 Task: Add an event with the title Client Appreciation Networking Reception, date '2023/11/21', time 8:30 AM to 10:30 AMand add a description: Welcome to the Project Quality Assurance Check, a crucial step in ensuring the highest level of quality and adherence to standards throughout the project lifecycle. The Quality Assurance Check is designed to systematically review and evaluate project deliverables, processes, and outcomes to identify any deviations, defects, or areas of improvement.Select event color  Tangerine . Add location for the event as: Christchurch, New Zealand, logged in from the account softage.4@softage.netand send the event invitation to softage.3@softage.net and softage.5@softage.net. Set a reminder for the event Doesn't repeat
Action: Mouse moved to (60, 83)
Screenshot: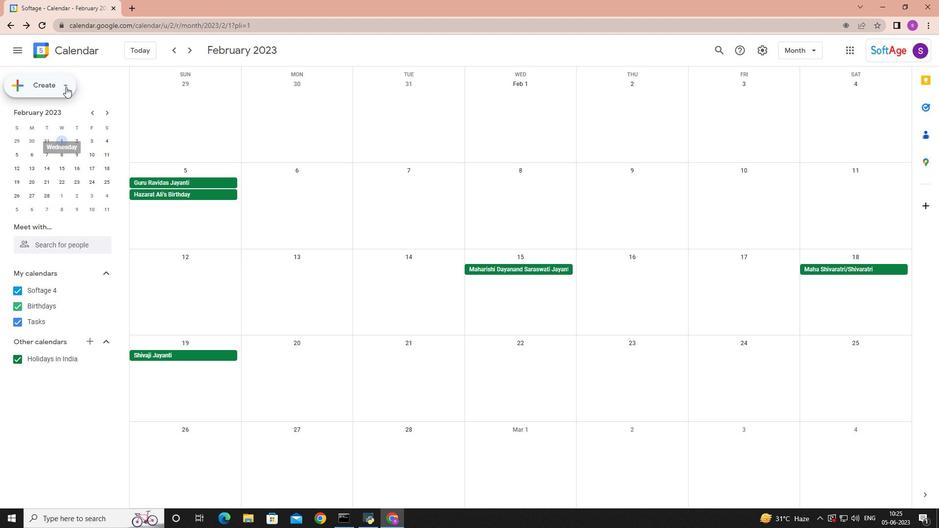 
Action: Mouse pressed left at (60, 83)
Screenshot: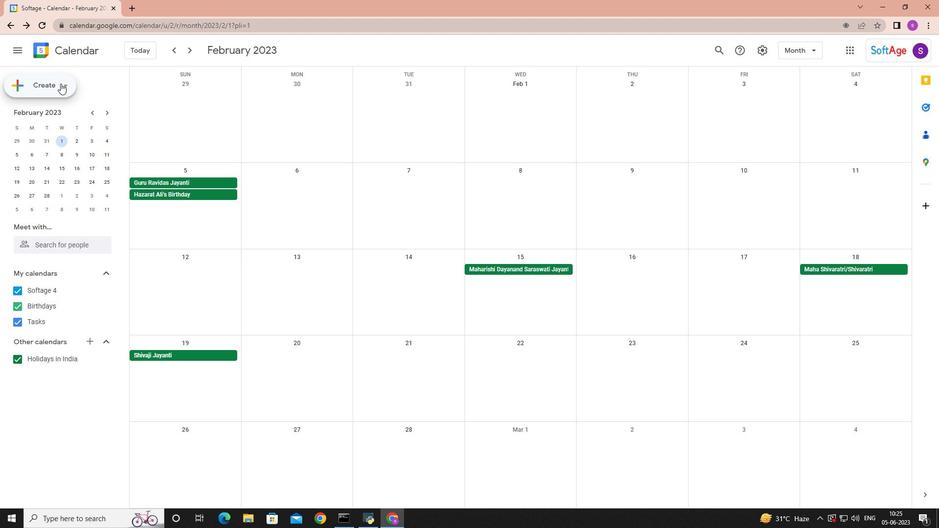 
Action: Mouse moved to (55, 107)
Screenshot: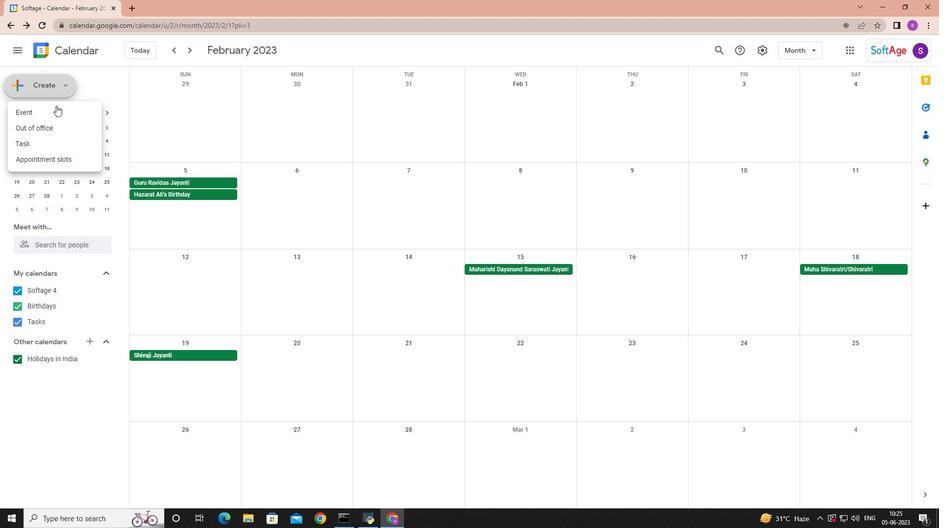 
Action: Mouse pressed left at (55, 107)
Screenshot: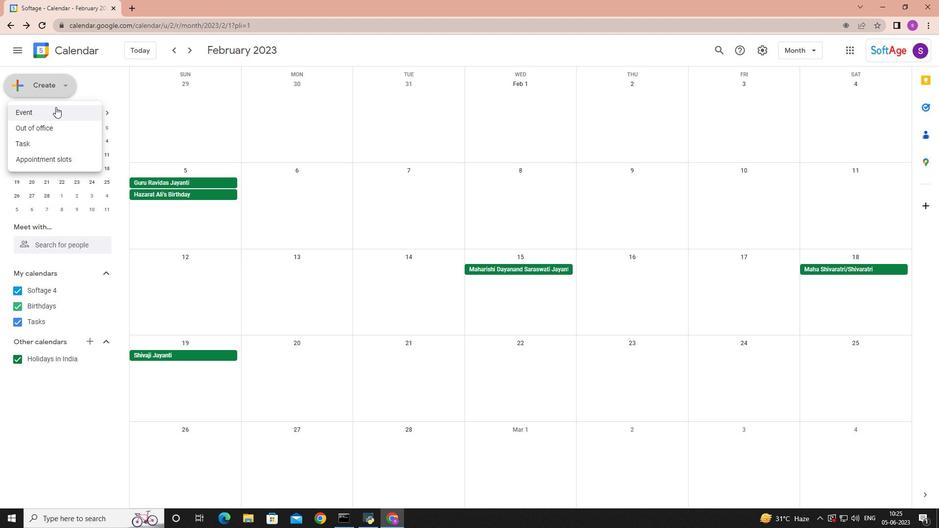 
Action: Mouse moved to (366, 326)
Screenshot: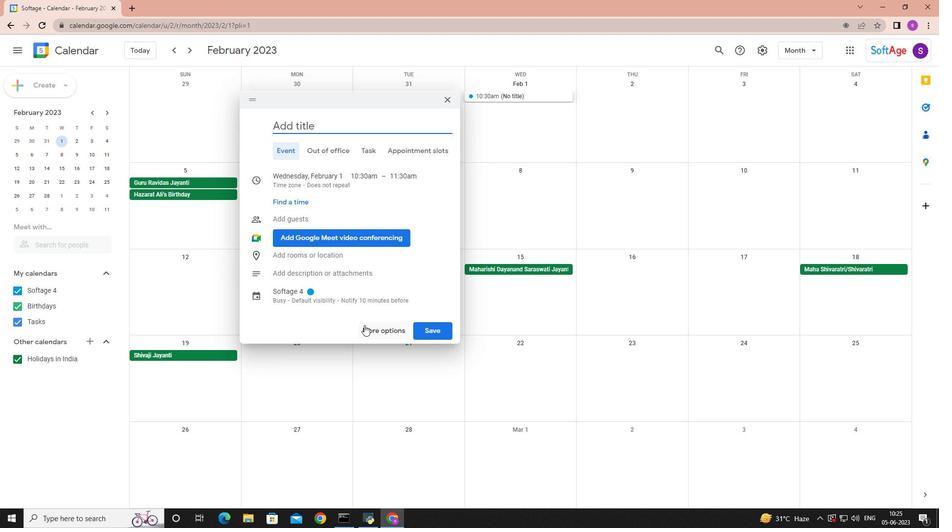 
Action: Mouse pressed left at (366, 326)
Screenshot: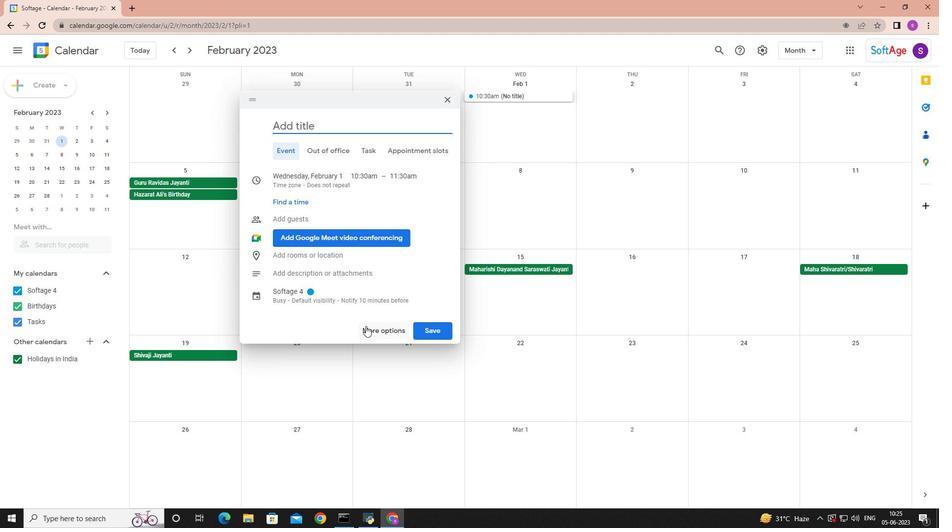 
Action: Mouse moved to (325, 291)
Screenshot: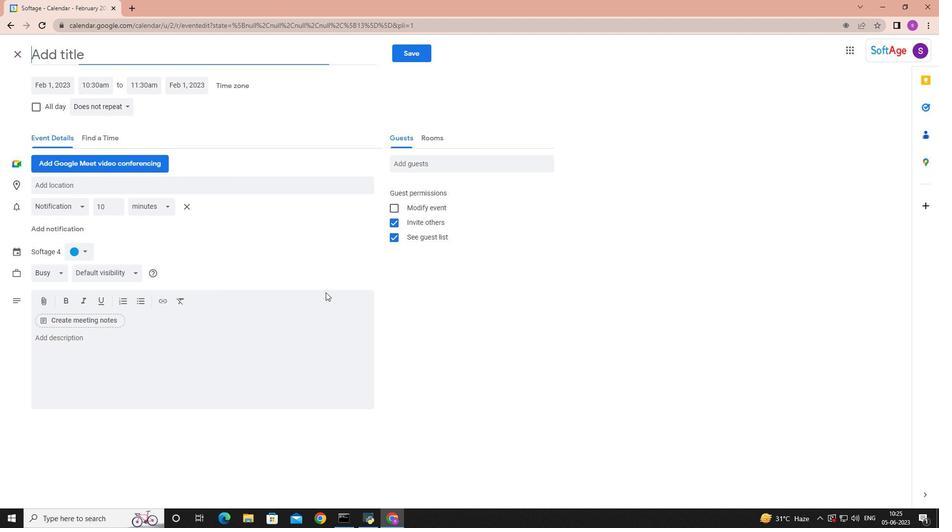 
Action: Key pressed <Key.shift>Client<Key.space><Key.shift>Appreciation<Key.space><Key.shift>Networking<Key.space><Key.shift>Reception
Screenshot: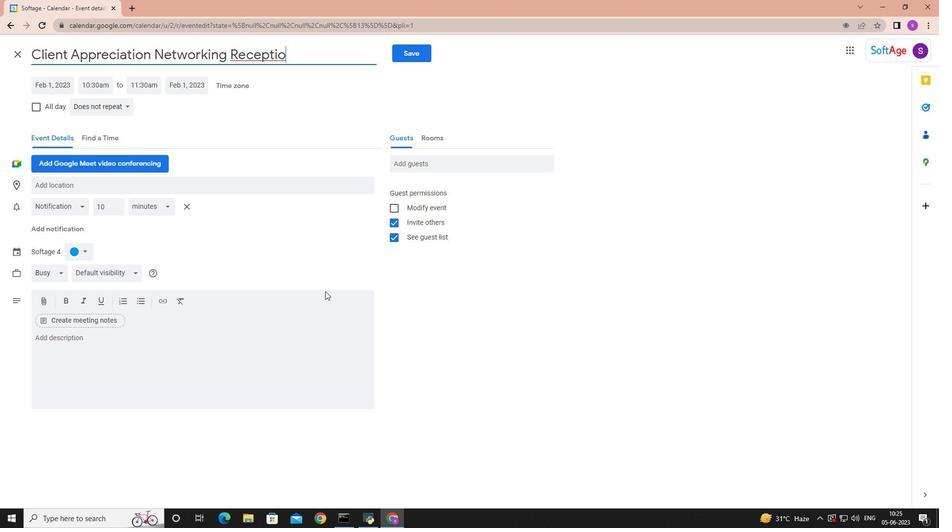 
Action: Mouse moved to (64, 85)
Screenshot: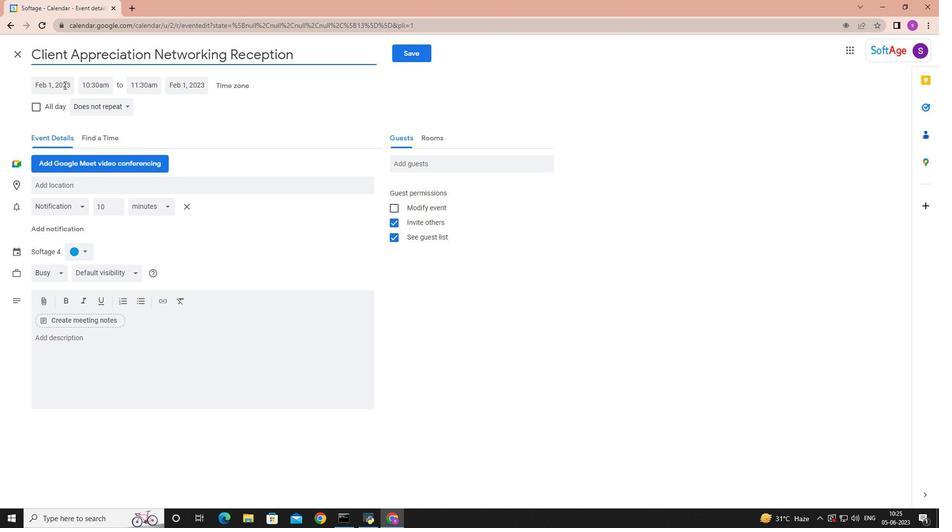 
Action: Mouse pressed left at (64, 85)
Screenshot: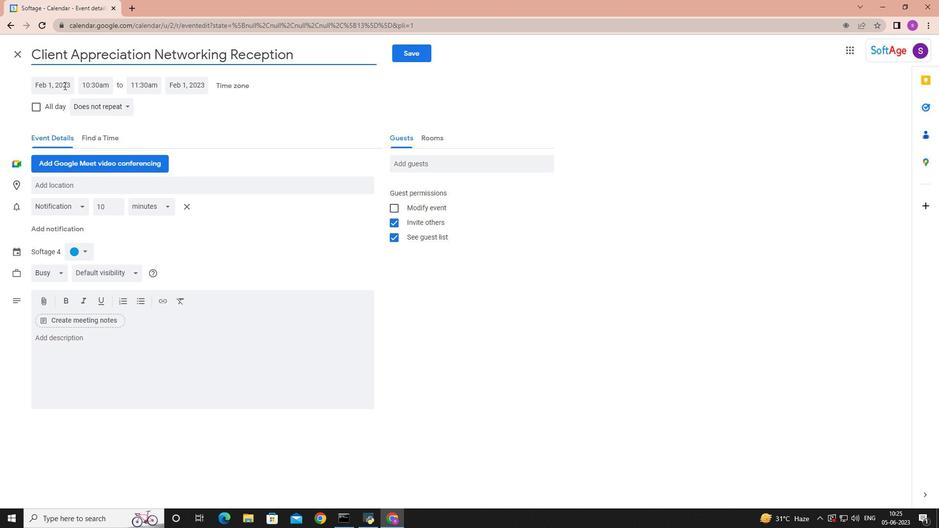 
Action: Mouse moved to (215, 130)
Screenshot: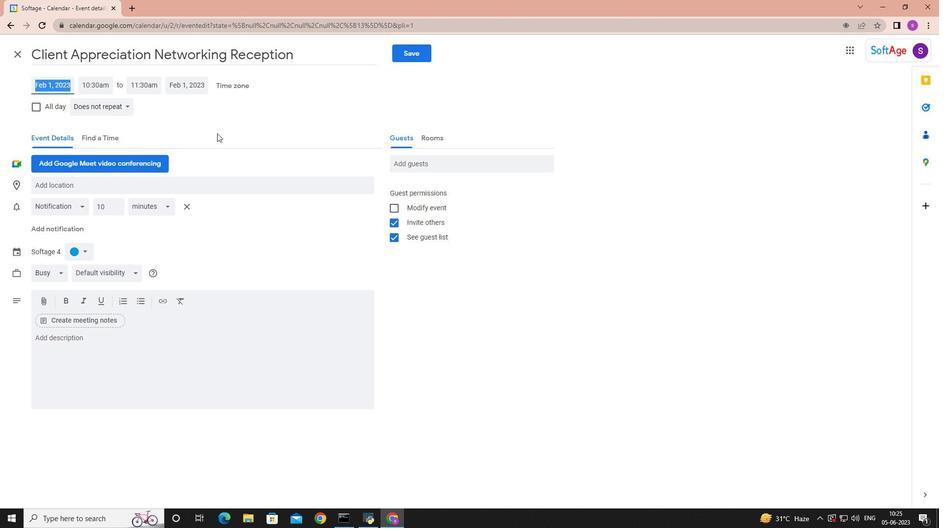 
Action: Mouse pressed left at (215, 130)
Screenshot: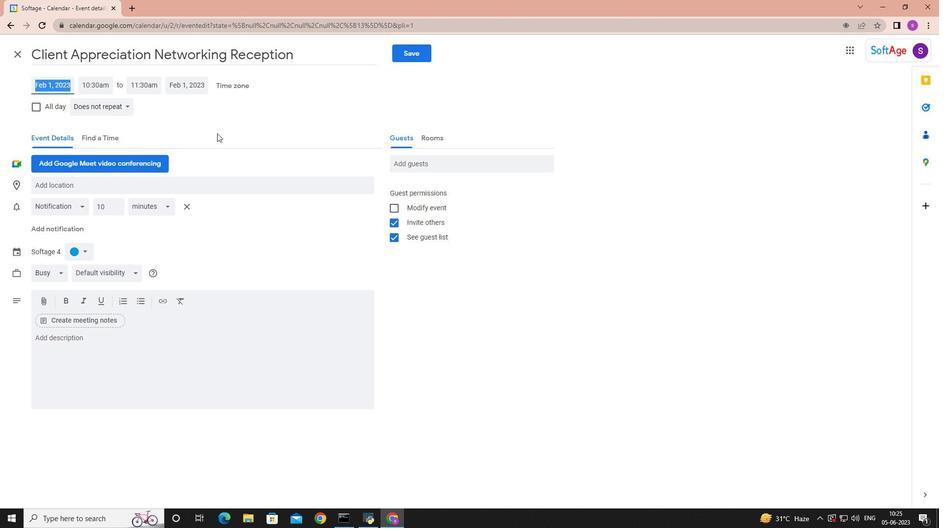 
Action: Mouse moved to (58, 81)
Screenshot: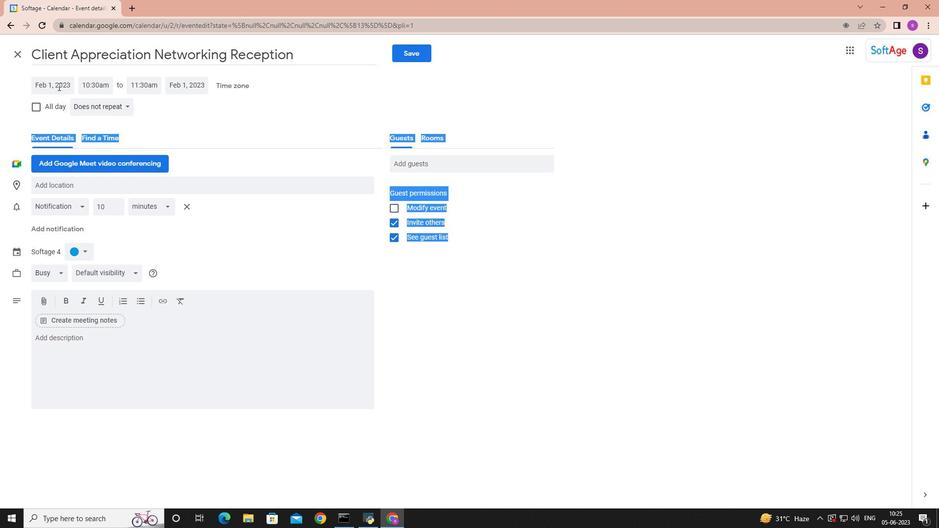 
Action: Mouse pressed left at (58, 81)
Screenshot: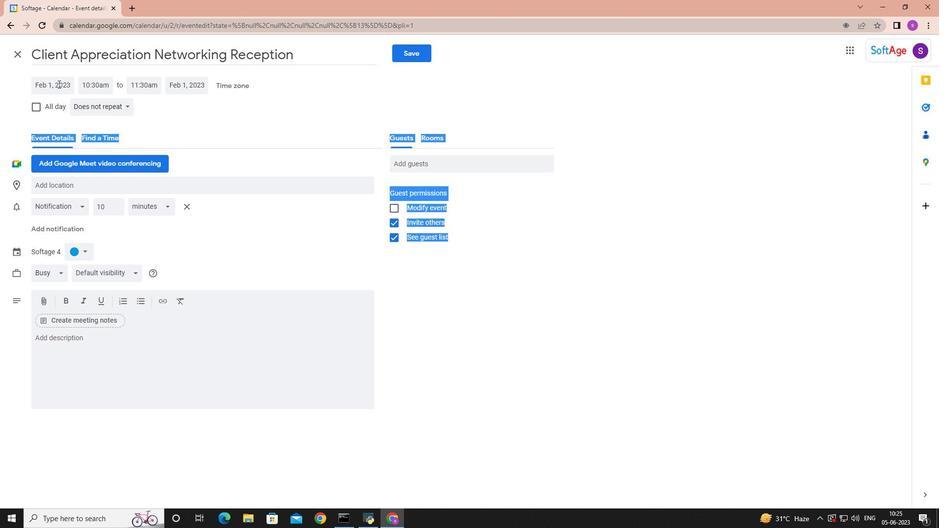 
Action: Mouse moved to (156, 106)
Screenshot: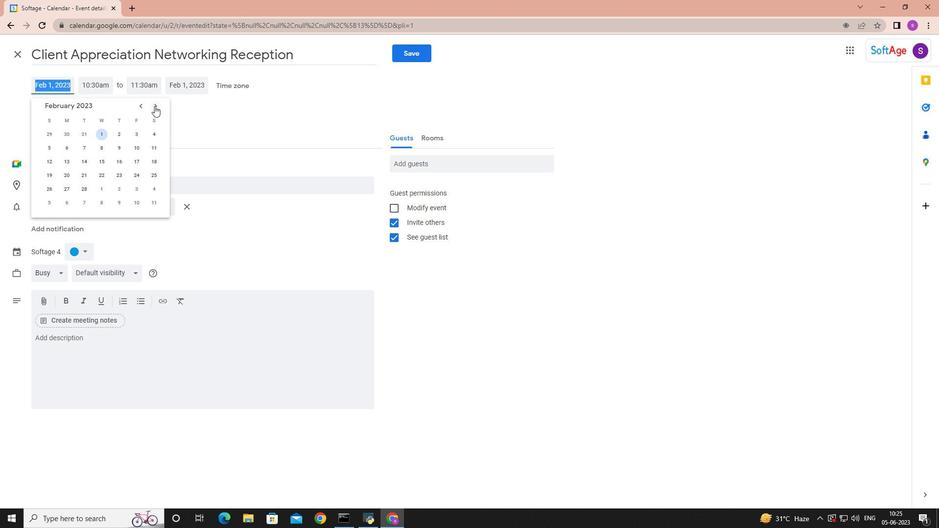 
Action: Mouse pressed left at (156, 106)
Screenshot: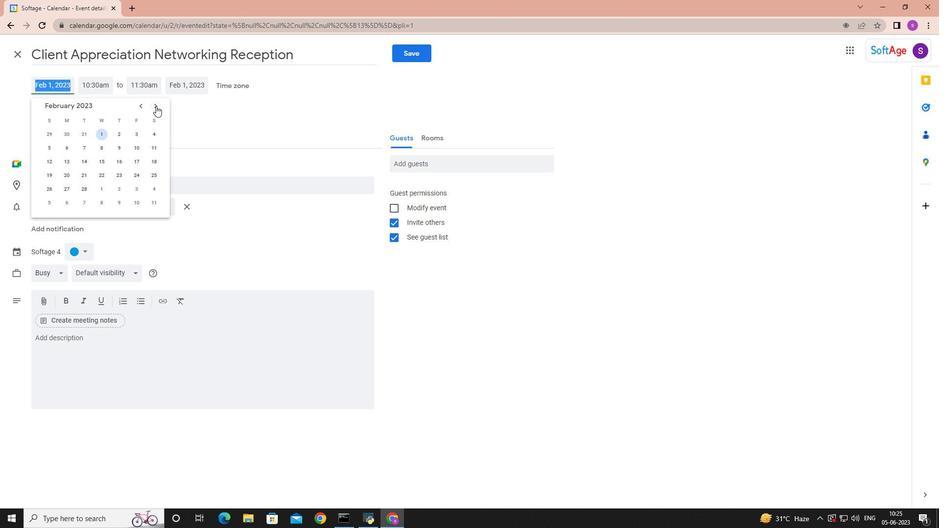 
Action: Mouse moved to (157, 106)
Screenshot: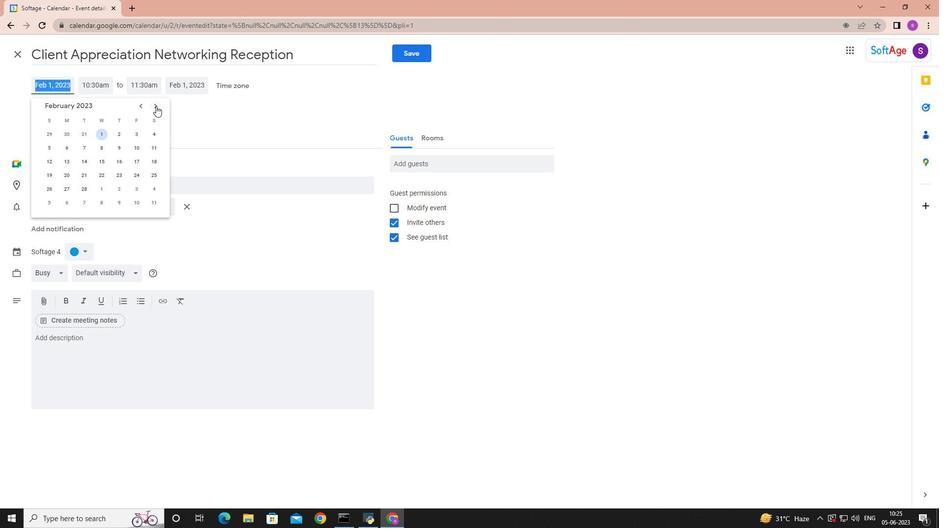 
Action: Mouse pressed left at (157, 106)
Screenshot: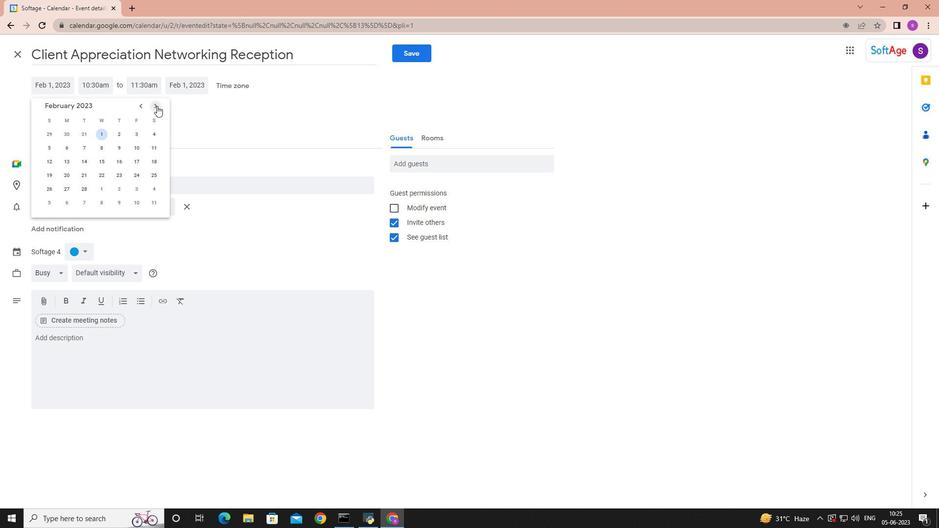 
Action: Mouse pressed left at (157, 106)
Screenshot: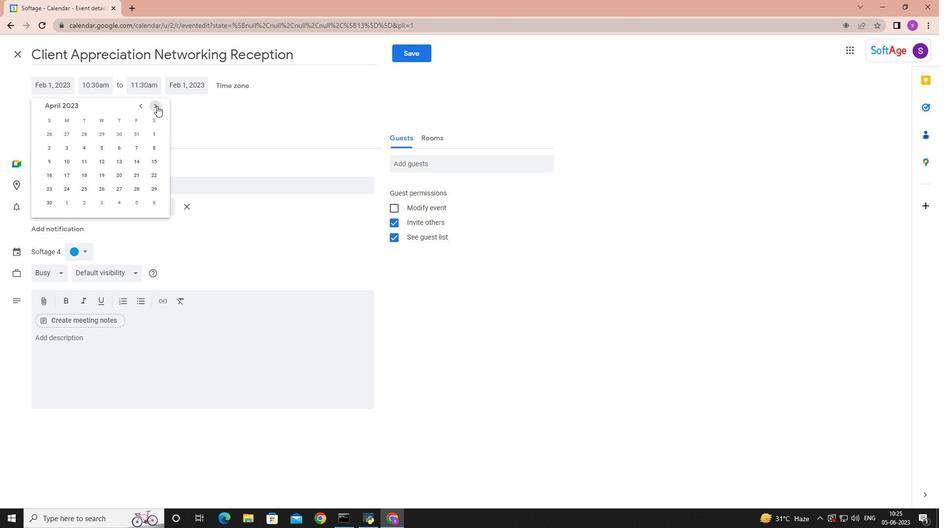
Action: Mouse pressed left at (157, 106)
Screenshot: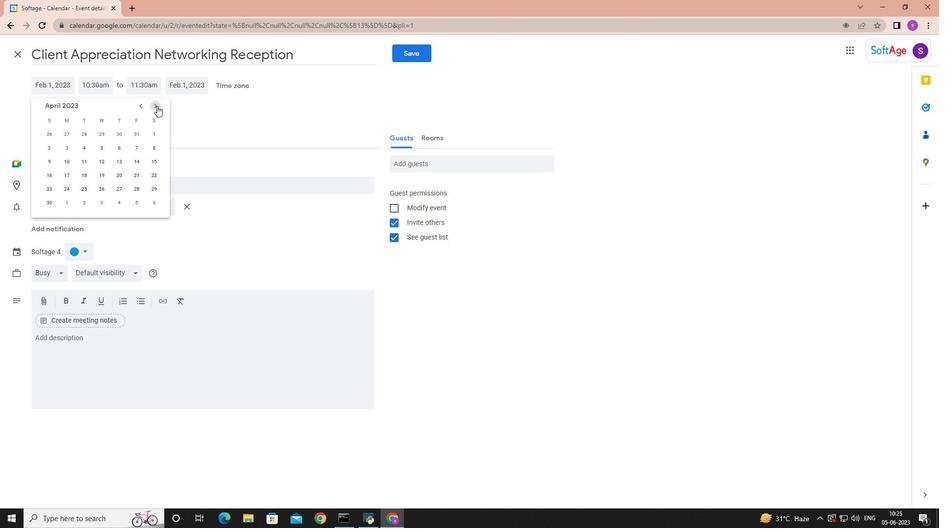 
Action: Mouse pressed left at (157, 106)
Screenshot: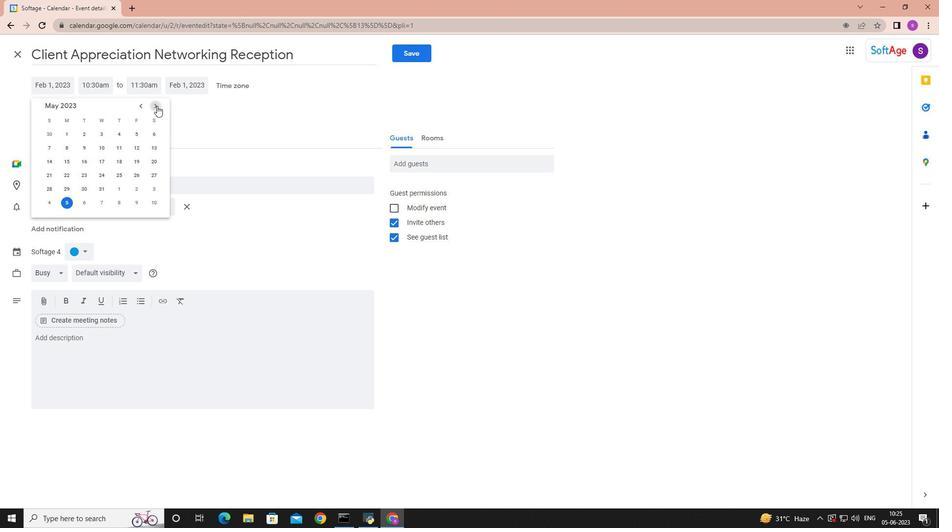 
Action: Mouse pressed left at (157, 106)
Screenshot: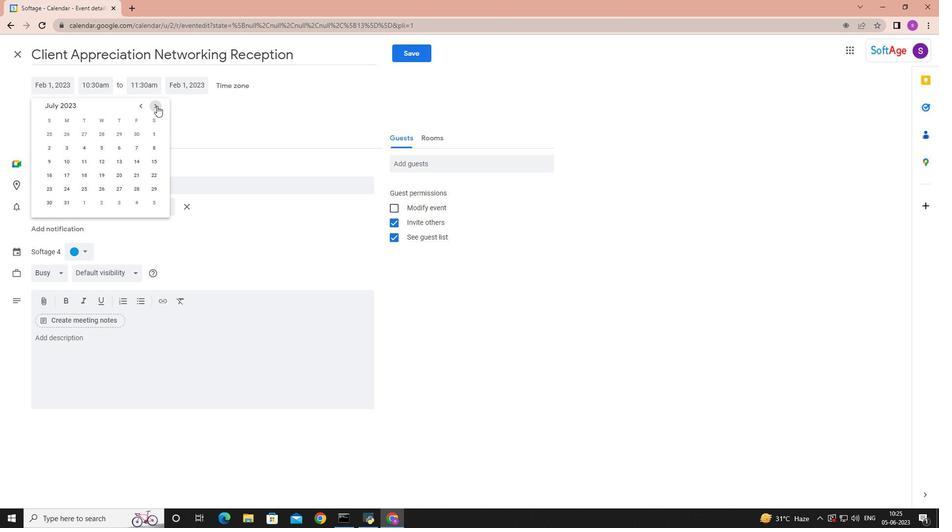 
Action: Mouse pressed left at (157, 106)
Screenshot: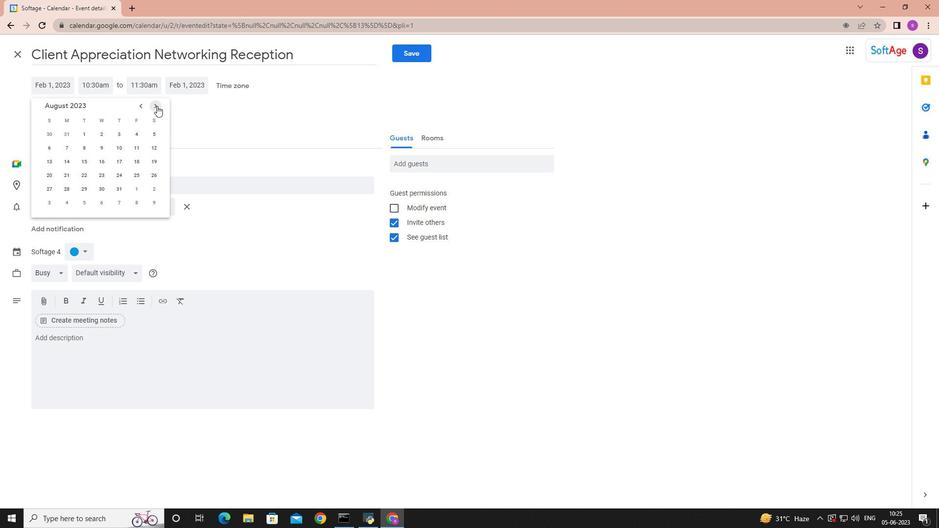 
Action: Mouse pressed left at (157, 106)
Screenshot: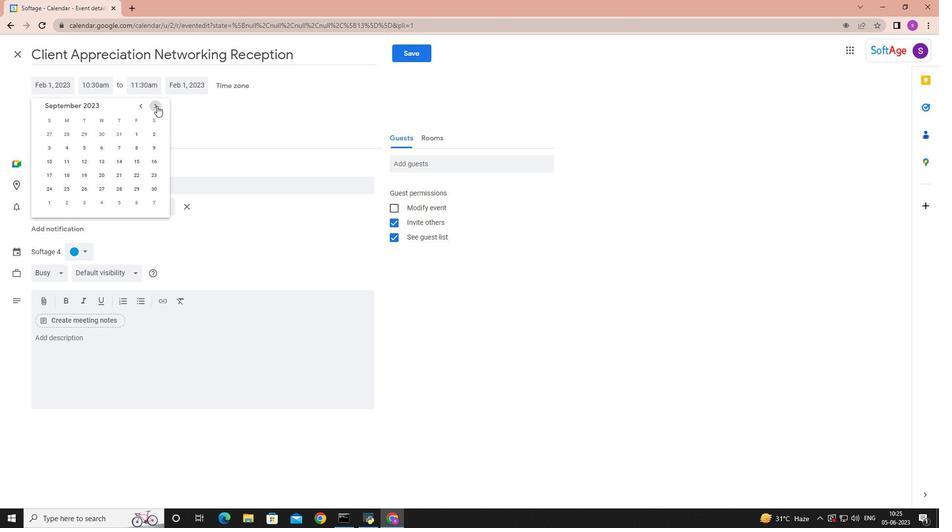 
Action: Mouse pressed left at (157, 106)
Screenshot: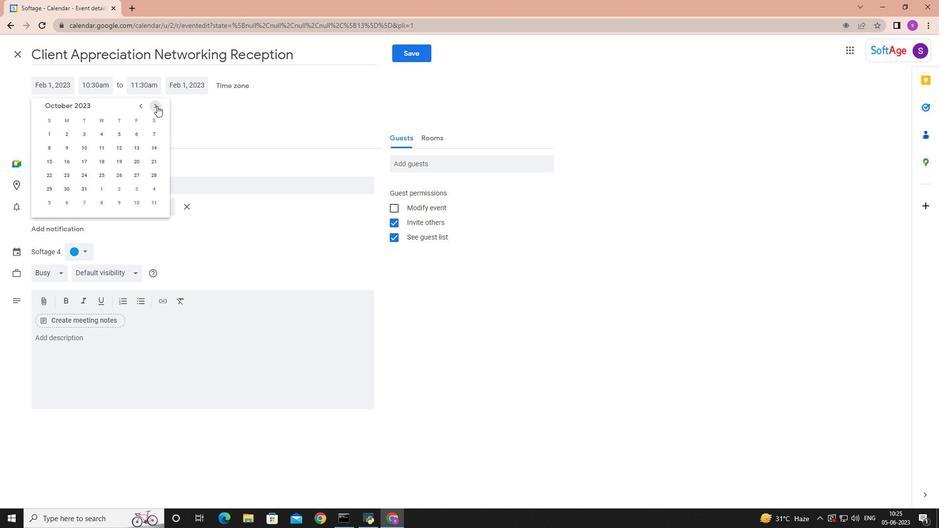
Action: Mouse moved to (86, 174)
Screenshot: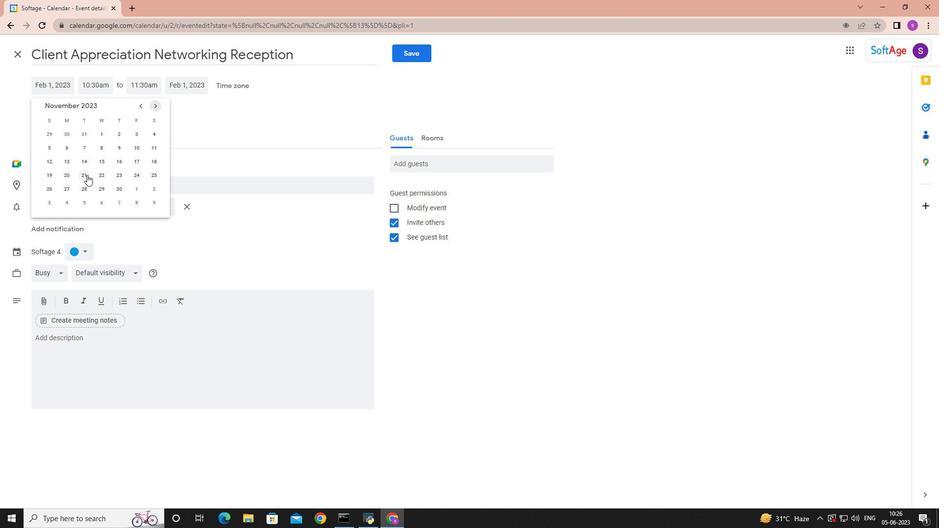 
Action: Mouse pressed left at (86, 174)
Screenshot: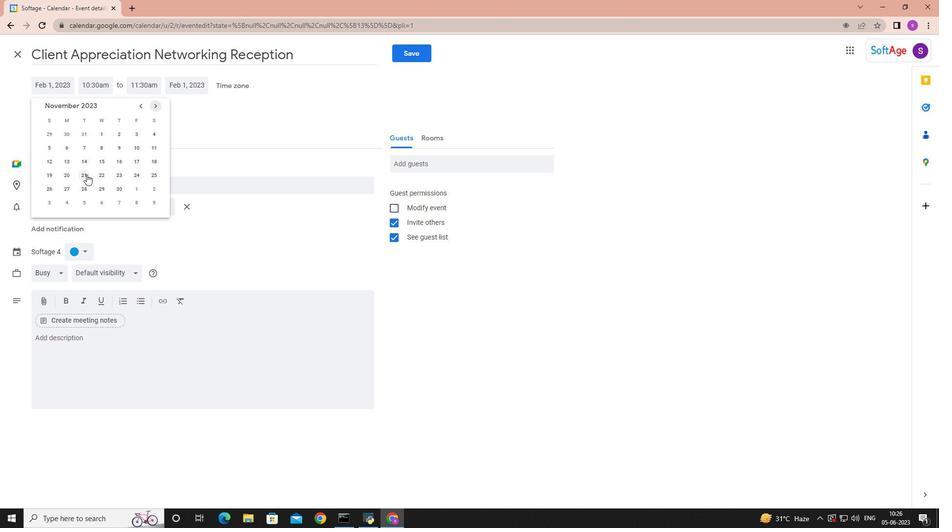 
Action: Mouse moved to (104, 82)
Screenshot: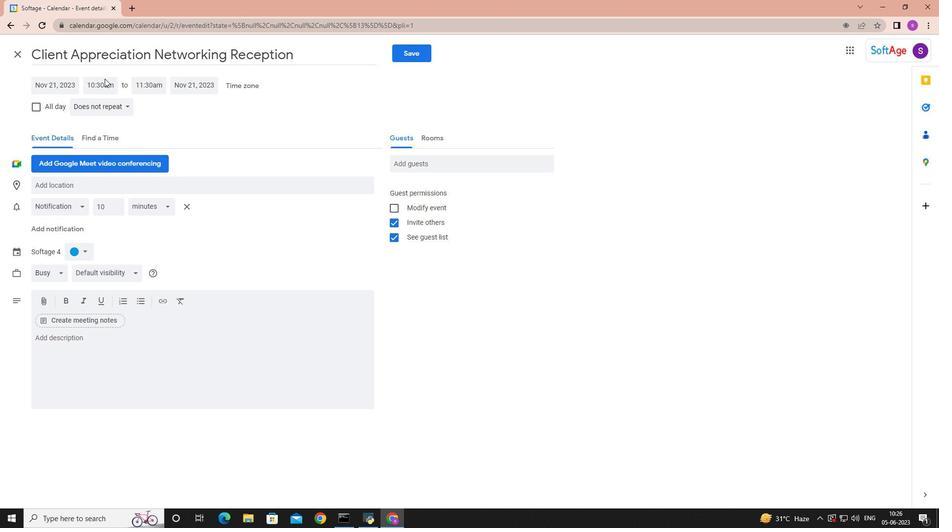 
Action: Mouse pressed left at (104, 82)
Screenshot: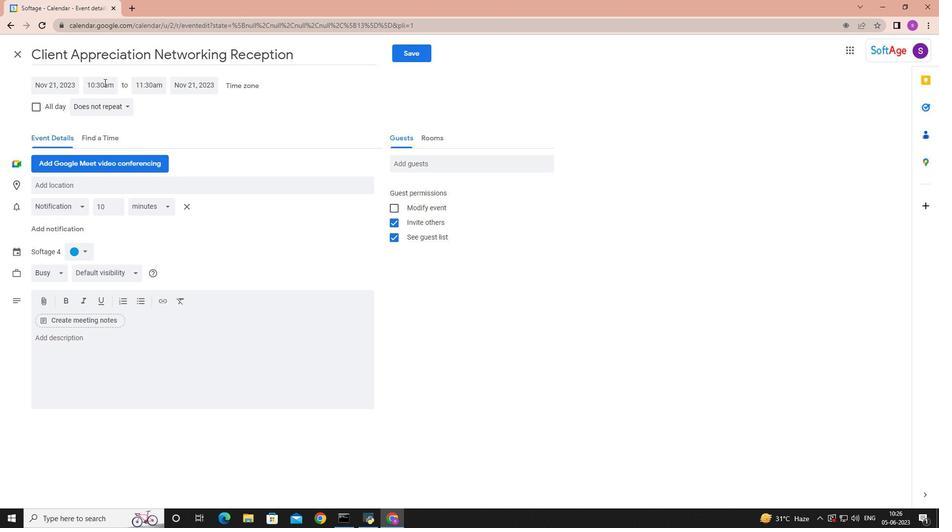 
Action: Mouse moved to (129, 140)
Screenshot: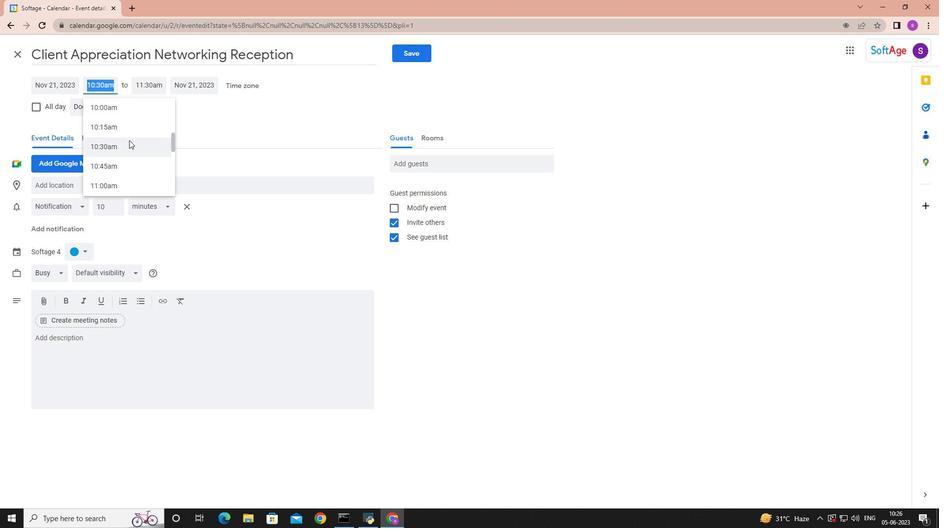 
Action: Mouse scrolled (129, 140) with delta (0, 0)
Screenshot: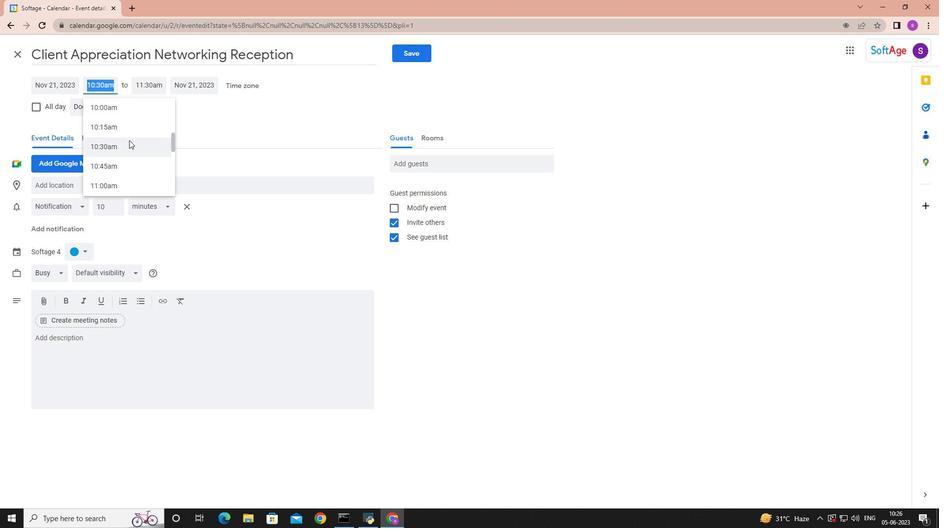 
Action: Mouse scrolled (129, 140) with delta (0, 0)
Screenshot: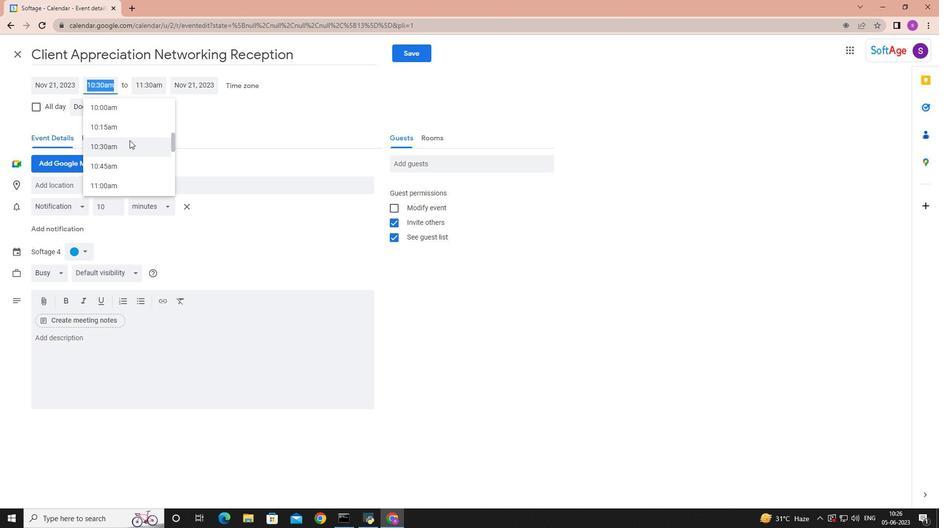 
Action: Mouse scrolled (129, 140) with delta (0, 0)
Screenshot: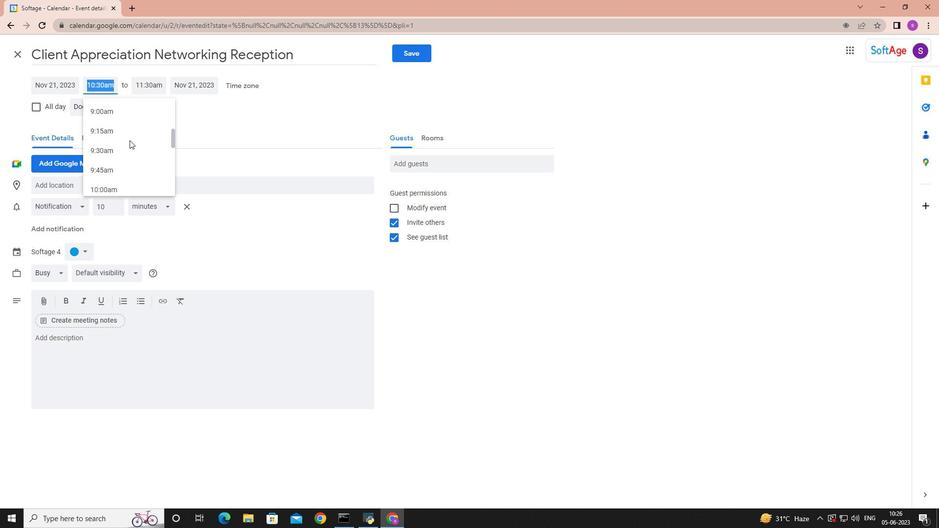 
Action: Mouse scrolled (129, 140) with delta (0, 0)
Screenshot: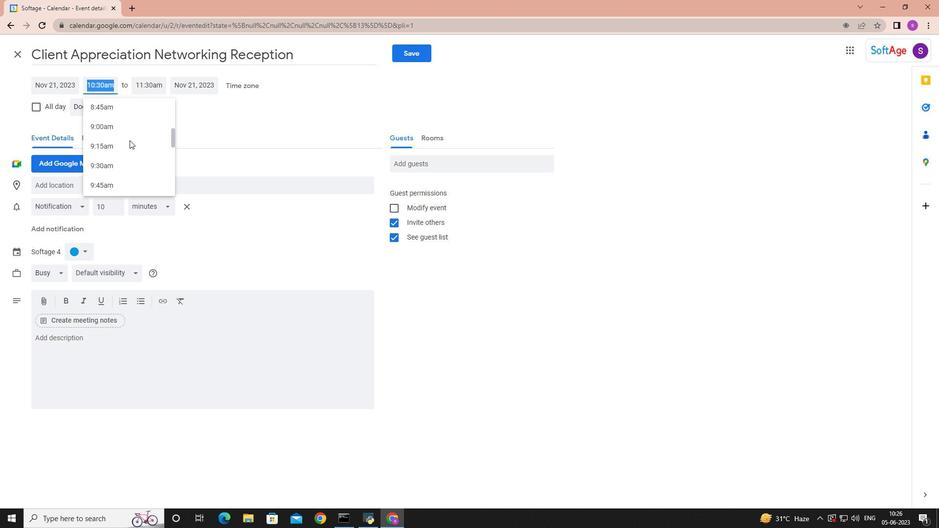 
Action: Mouse scrolled (129, 140) with delta (0, 0)
Screenshot: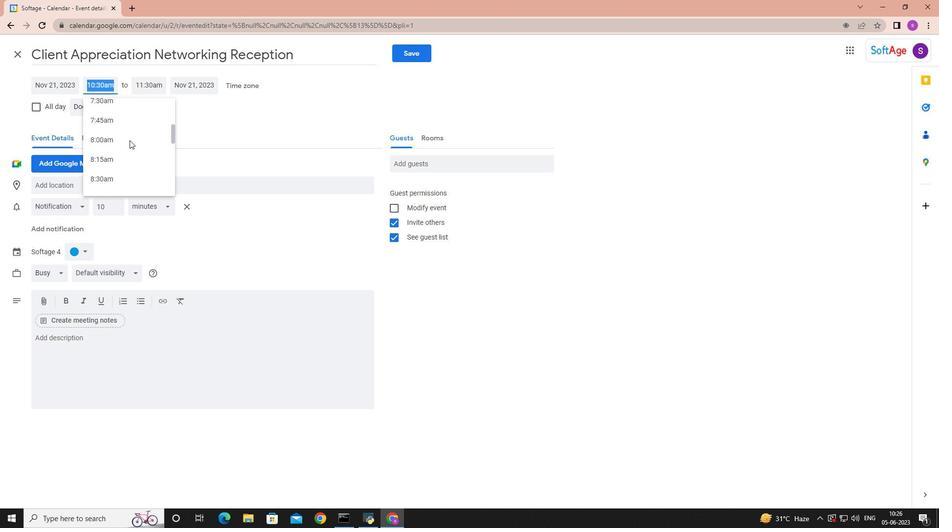 
Action: Mouse scrolled (129, 140) with delta (0, 0)
Screenshot: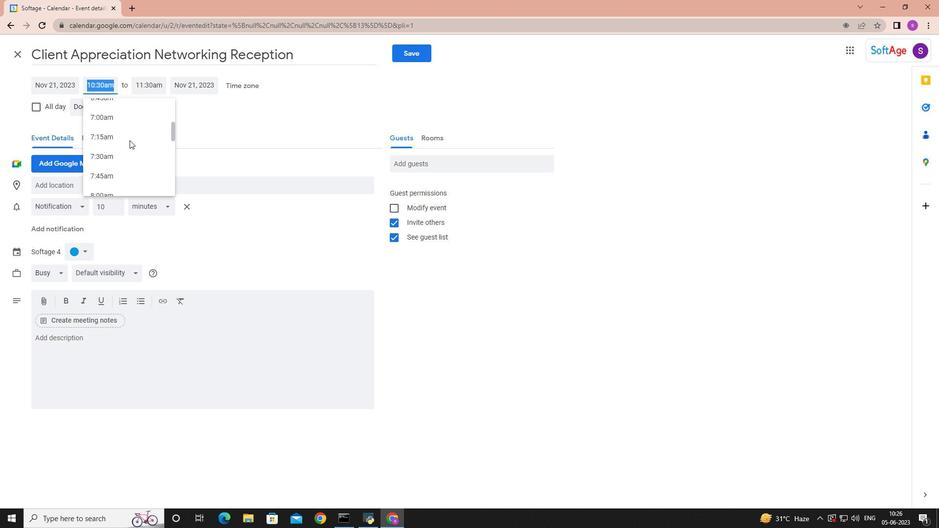 
Action: Mouse scrolled (129, 140) with delta (0, 0)
Screenshot: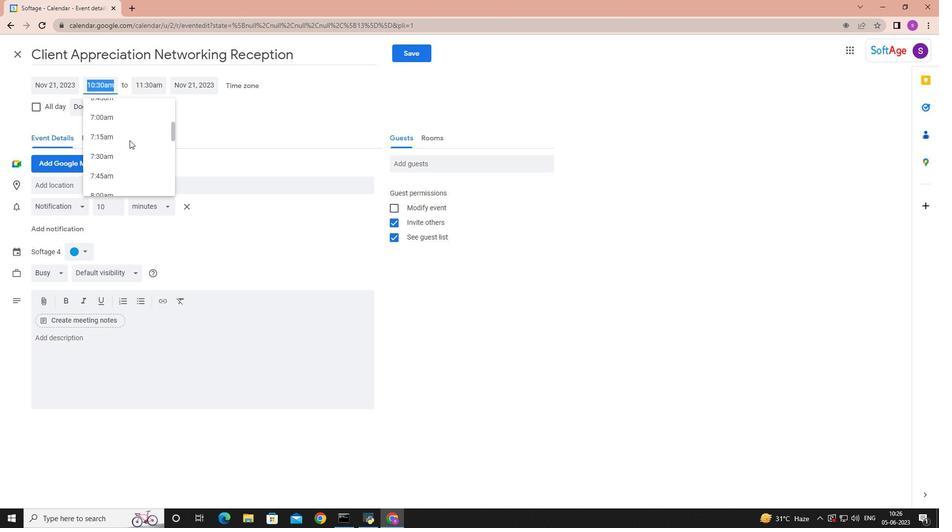 
Action: Mouse moved to (129, 140)
Screenshot: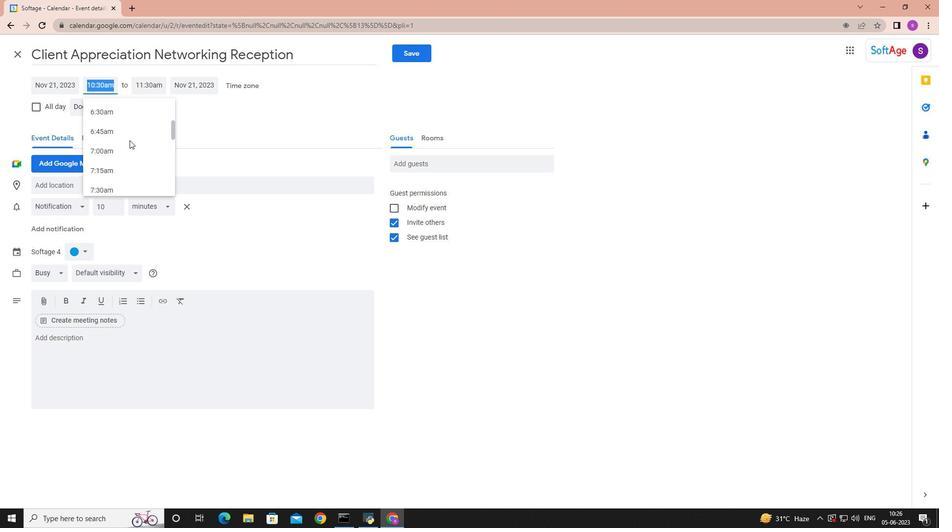 
Action: Mouse scrolled (129, 140) with delta (0, 0)
Screenshot: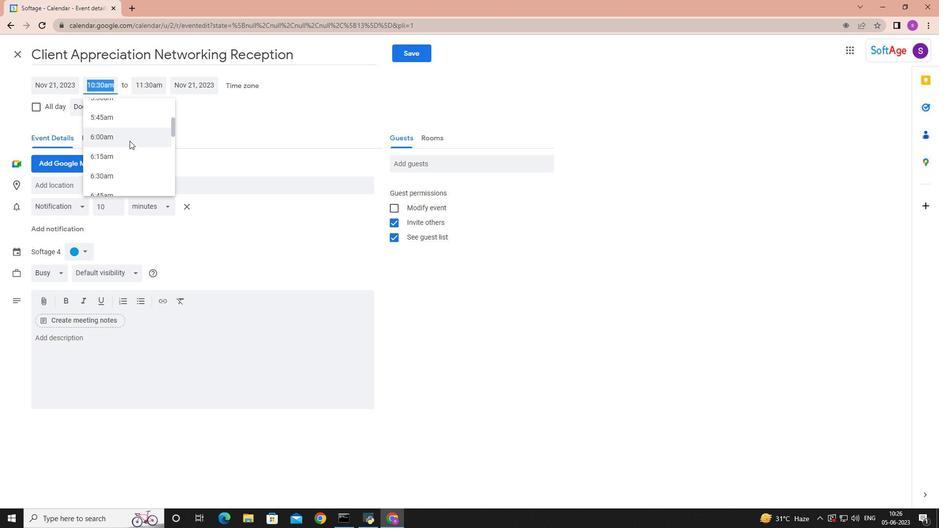 
Action: Mouse scrolled (129, 140) with delta (0, 0)
Screenshot: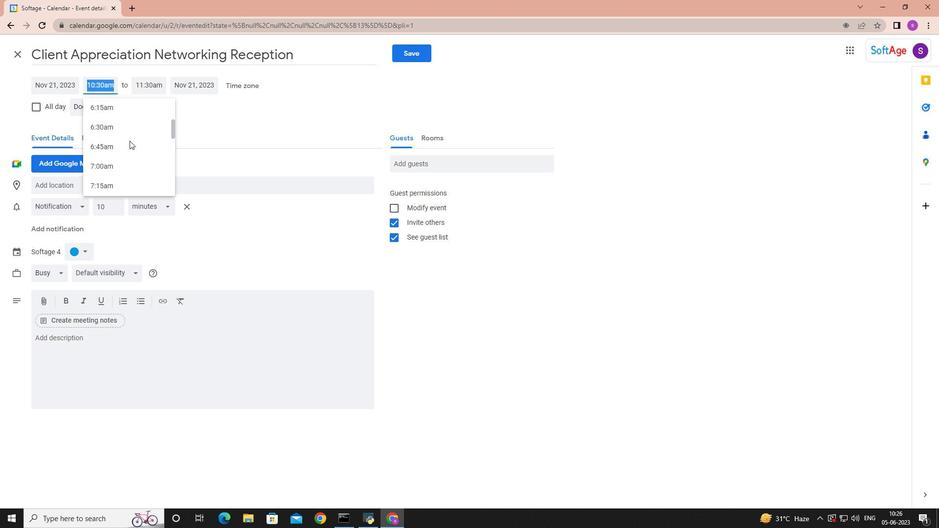 
Action: Mouse scrolled (129, 140) with delta (0, 0)
Screenshot: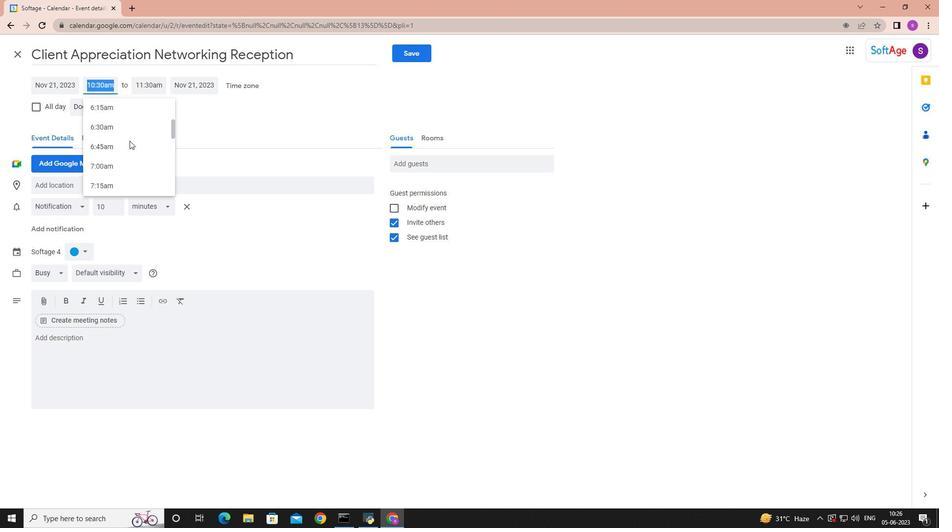 
Action: Mouse moved to (124, 182)
Screenshot: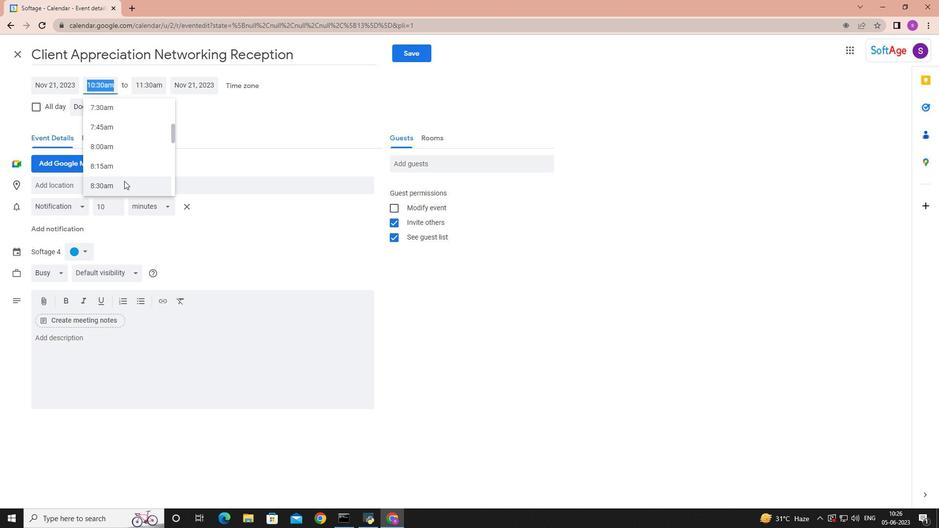 
Action: Mouse pressed left at (124, 182)
Screenshot: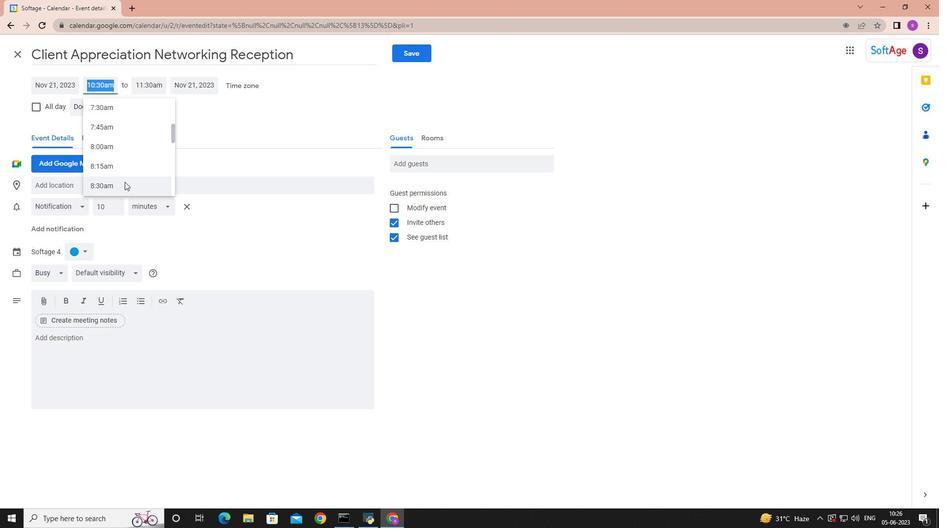 
Action: Mouse moved to (150, 86)
Screenshot: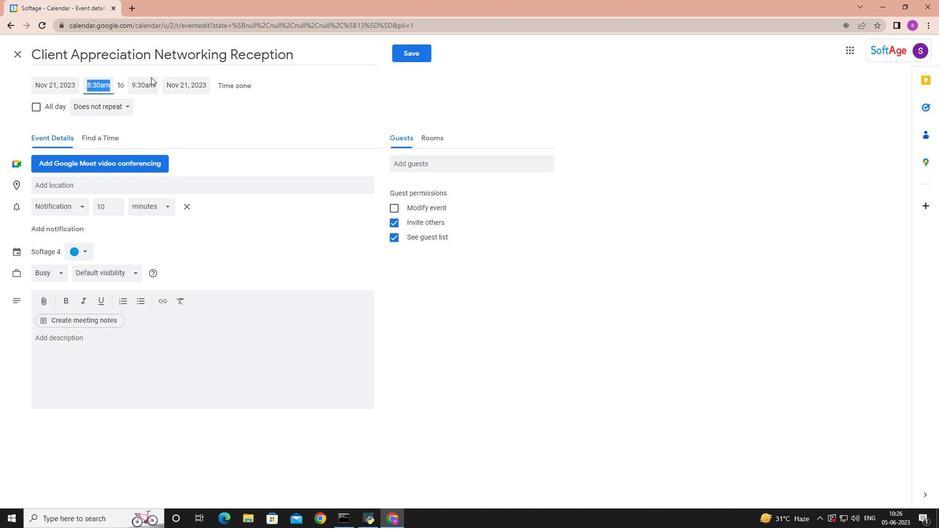 
Action: Mouse pressed left at (150, 86)
Screenshot: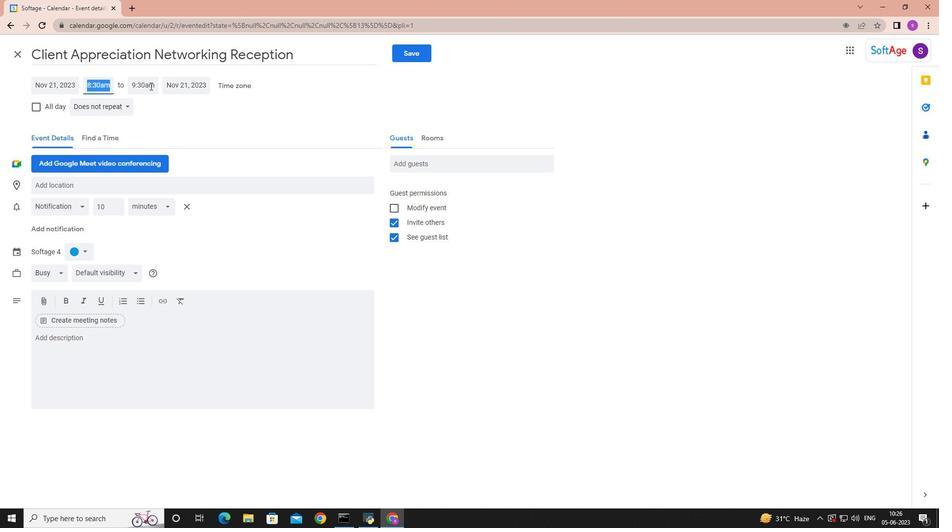 
Action: Mouse moved to (170, 186)
Screenshot: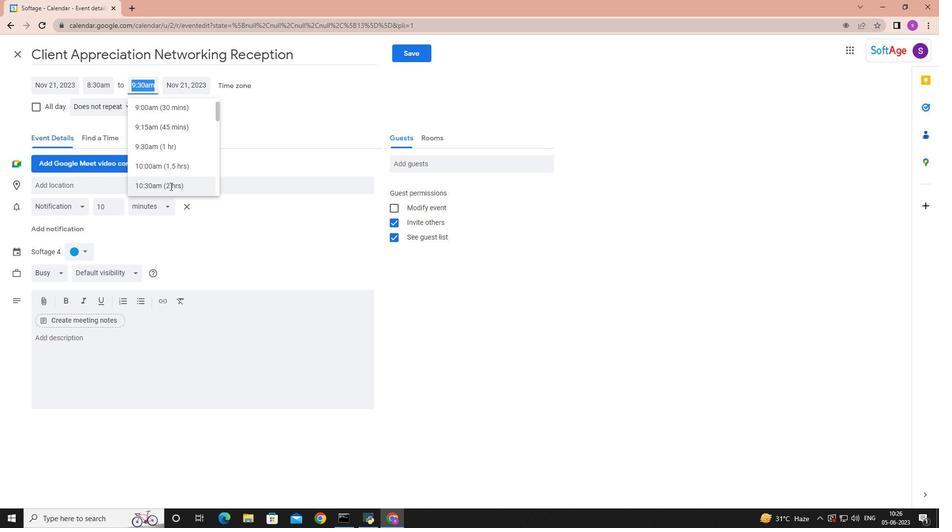 
Action: Mouse pressed left at (170, 186)
Screenshot: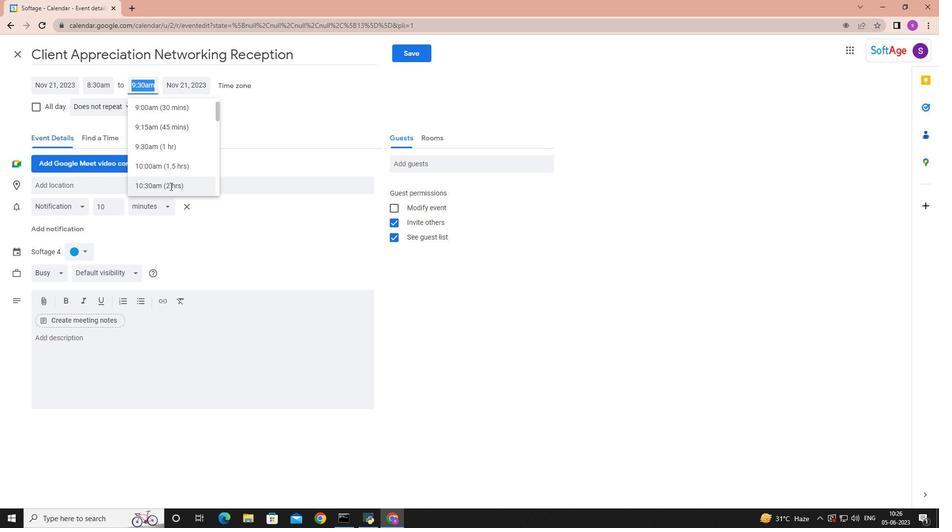 
Action: Mouse moved to (121, 343)
Screenshot: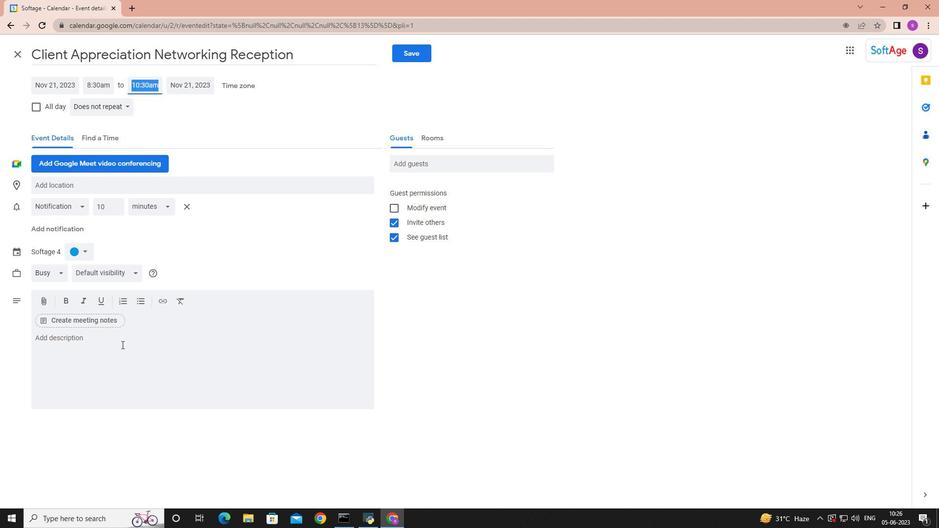 
Action: Mouse pressed left at (121, 343)
Screenshot: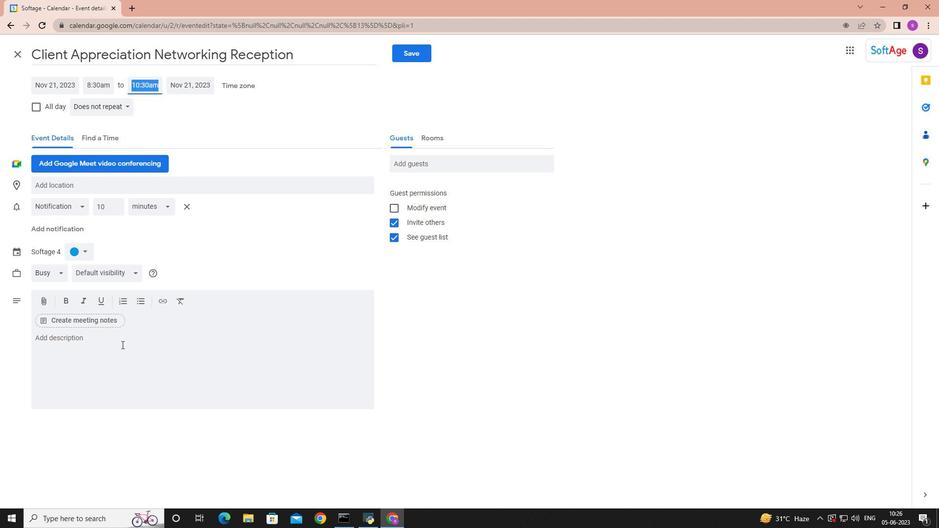 
Action: Mouse moved to (120, 343)
Screenshot: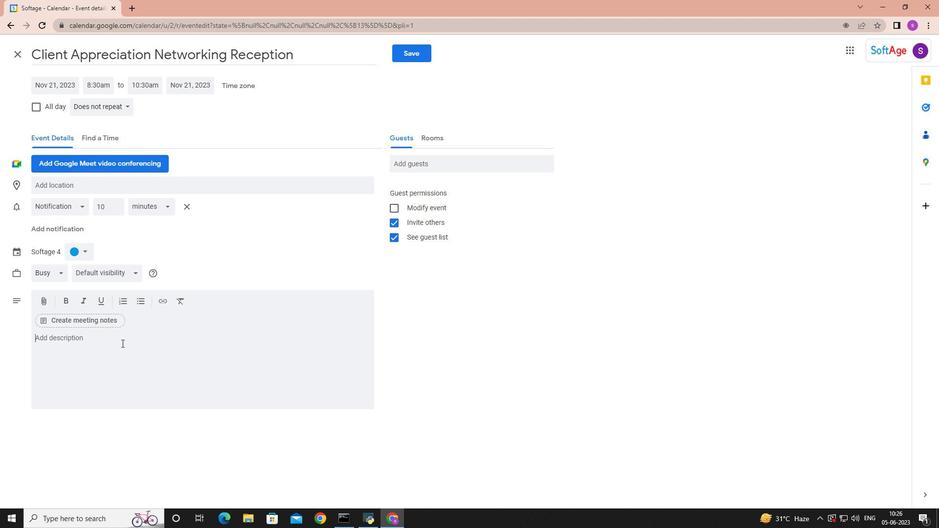 
Action: Key pressed <Key.shift>Welcome<Key.space>to<Key.space>the<Key.space><Key.shift>Project<Key.space><Key.shift><Key.shift>Quality<Key.space><Key.shift>Assurance<Key.space><Key.shift>Check<Key.space>,<Key.space>a<Key.space><Key.shift>Crucial<Key.space>step<Key.space>in<Key.space>ensuring<Key.space>the<Key.space>highest<Key.space>level<Key.space>of<Key.space>quality<Key.space>and<Key.space>adherence<Key.space>to<Key.space>standards<Key.space>throughout<Key.space>the<Key.space>project<Key.space>lifecycle.<Key.space>the<Key.space>q<Key.backspace><Key.backspace><Key.backspace><Key.backspace><Key.backspace><Key.backspace><Key.backspace><Key.backspace><Key.backspace><Key.backspace><Key.backspace><Key.backspace><Key.space>cycle.<Key.space>the<Key.space>quality<Key.space><Key.shift>assurance<Key.space>check<Key.space>is<Key.space>designed<Key.space>to<Key.space>systematically<Key.space>review<Key.space>and<Key.space>en<Key.backspace>valy<Key.backspace>uate<Key.space>projecy<Key.backspace>t<Key.space>dev<Key.backspace>liverables,<Key.space>processes<Key.space>and<Key.space>outcomes<Key.space>to<Key.space>identify<Key.space>and<Key.space>deviations,<Key.space>defectsd<Key.backspace>s<Key.space>or<Key.space>area<Key.space>of<Key.space>improvement<Key.space><Key.backspace>.
Screenshot: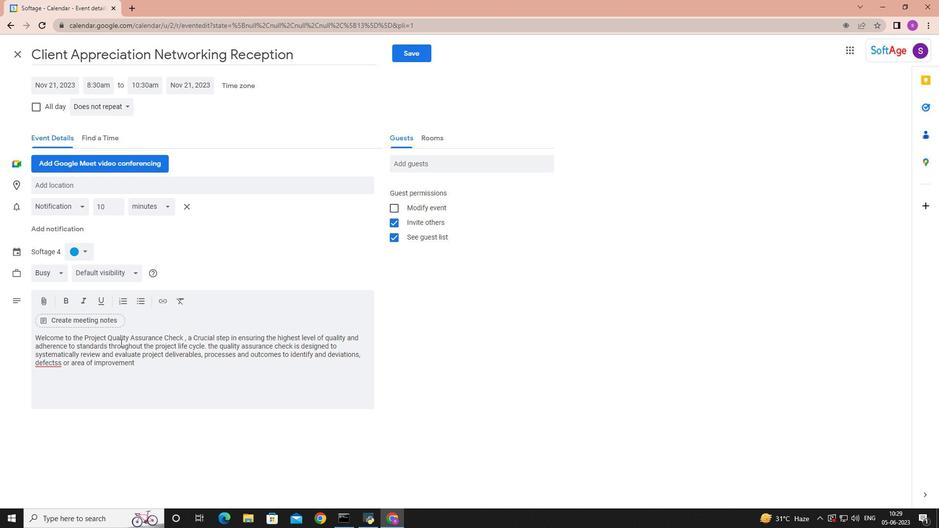 
Action: Mouse moved to (86, 253)
Screenshot: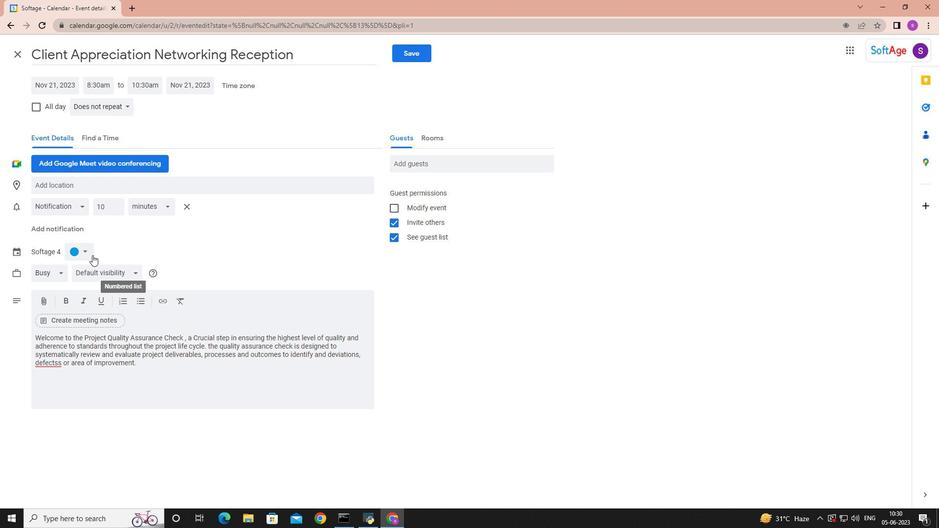 
Action: Mouse pressed left at (86, 253)
Screenshot: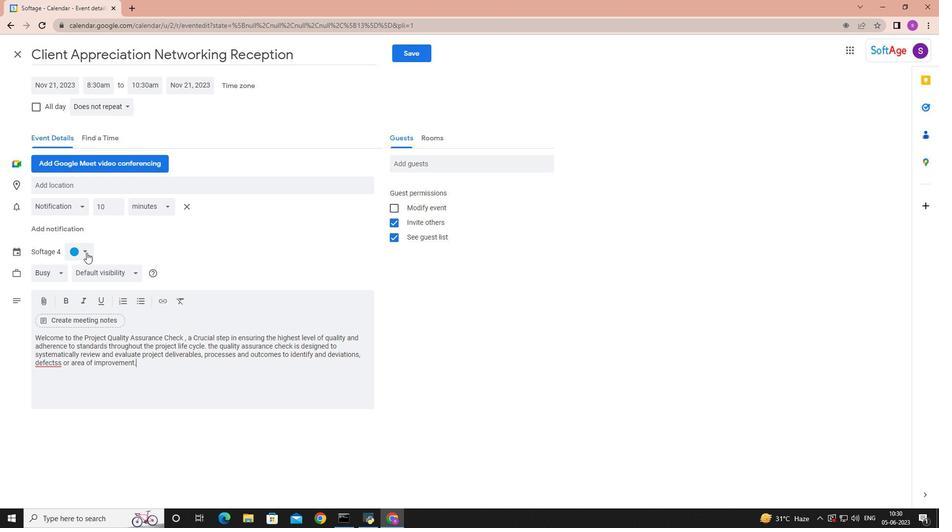 
Action: Mouse moved to (72, 262)
Screenshot: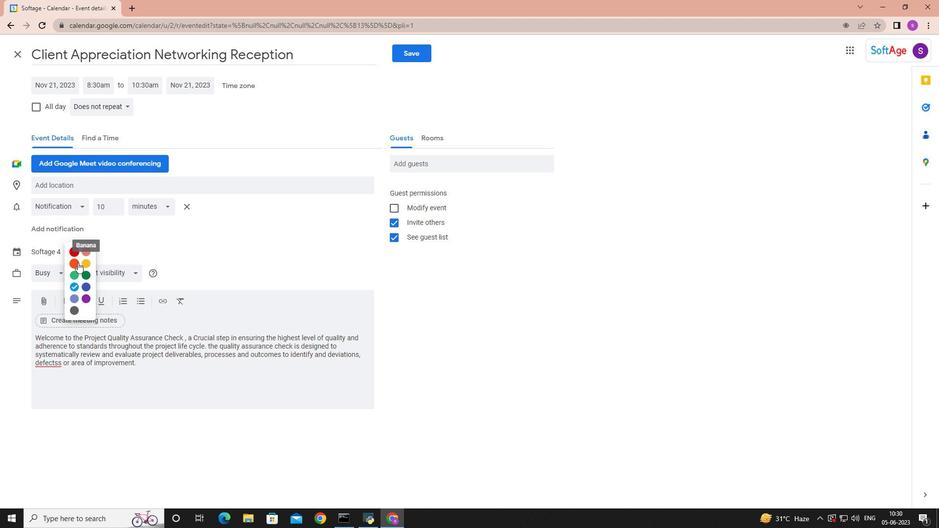 
Action: Mouse pressed left at (72, 262)
Screenshot: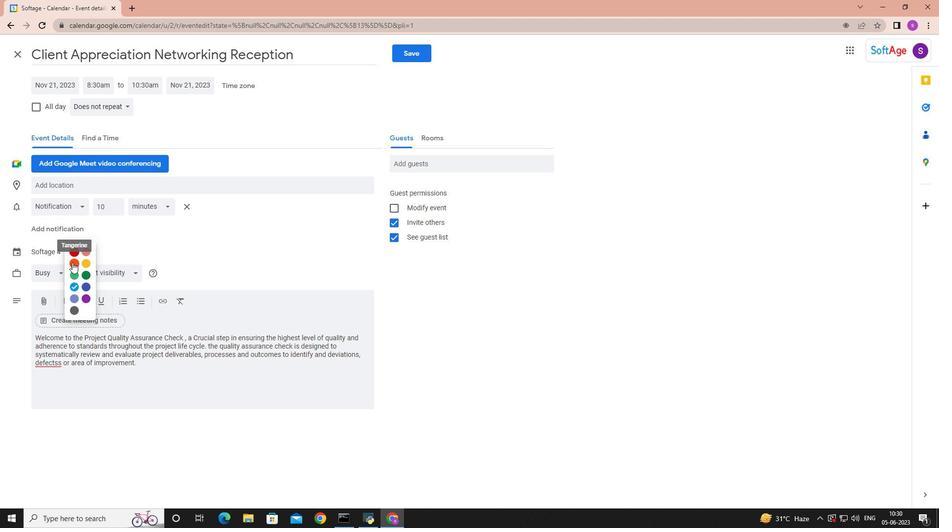 
Action: Mouse moved to (73, 186)
Screenshot: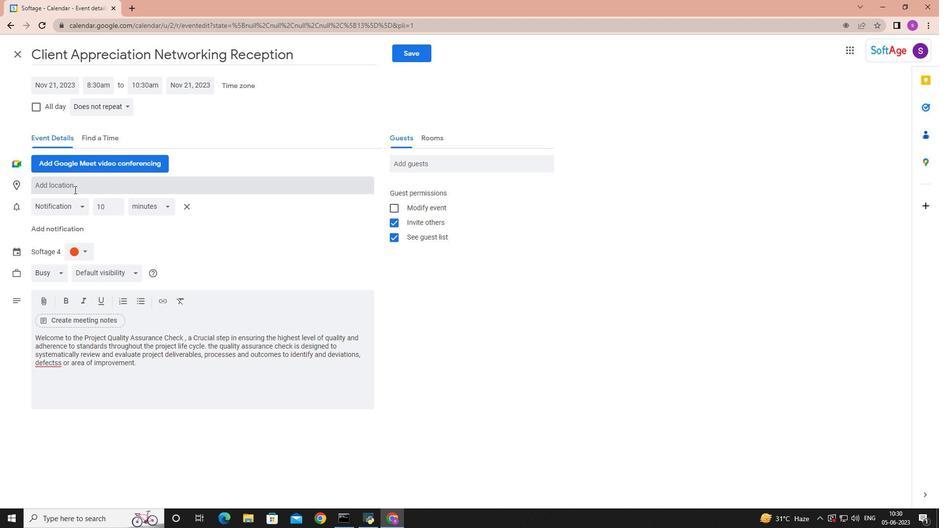 
Action: Mouse pressed left at (73, 186)
Screenshot: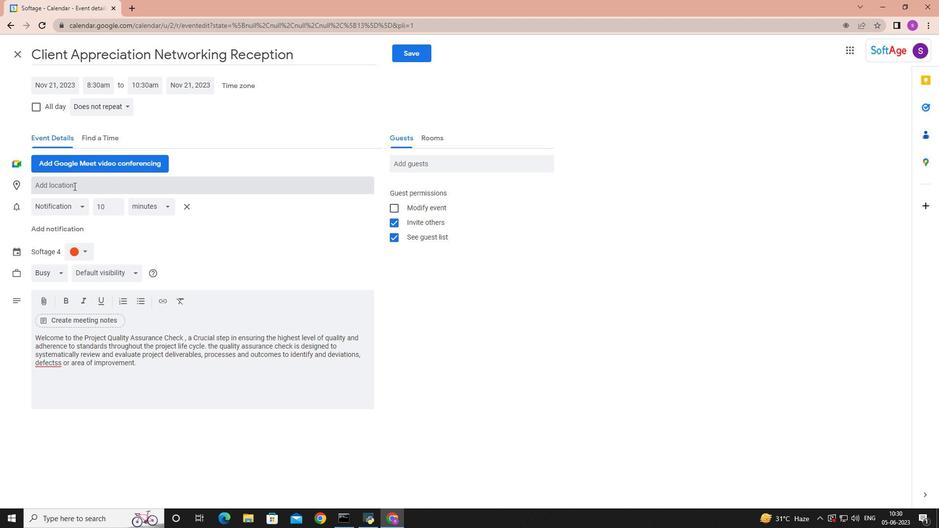 
Action: Key pressed <Key.shift>Christchurch,<Key.space><Key.shift><Key.shift><Key.shift><Key.shift><Key.shift><Key.shift><Key.shift>New<Key.space><Key.shift>Zealand
Screenshot: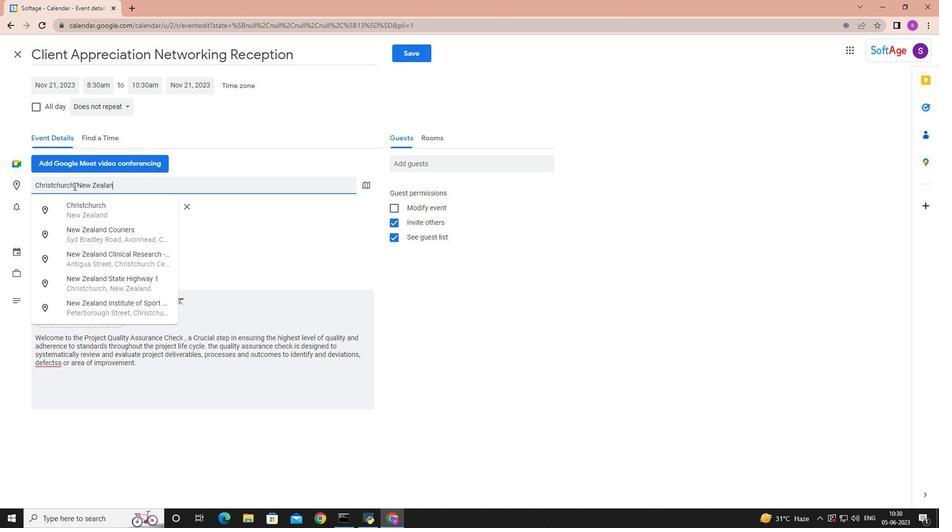 
Action: Mouse moved to (425, 164)
Screenshot: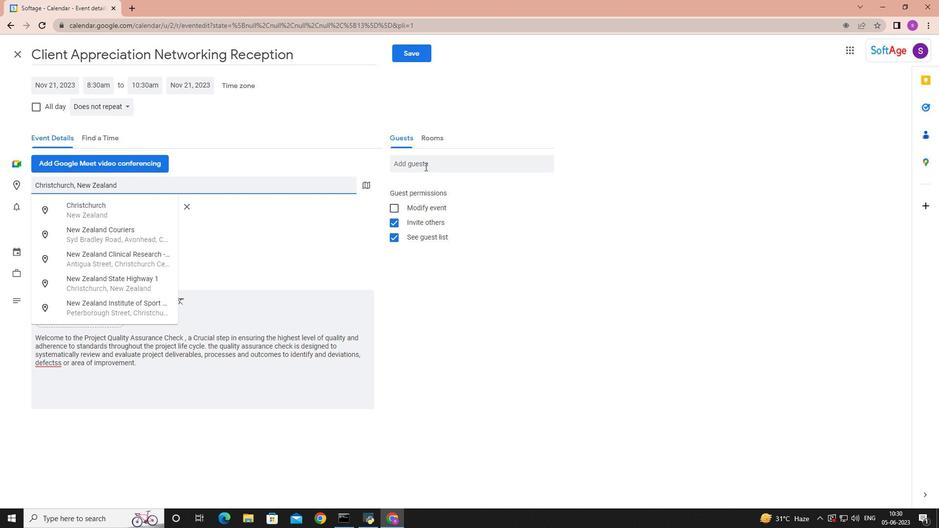 
Action: Mouse pressed left at (425, 164)
Screenshot: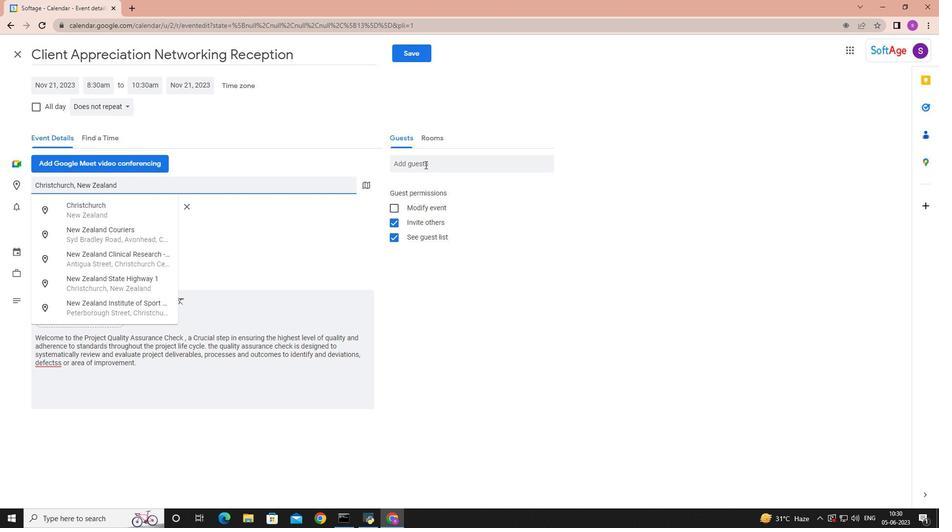 
Action: Key pressed softage.3
Screenshot: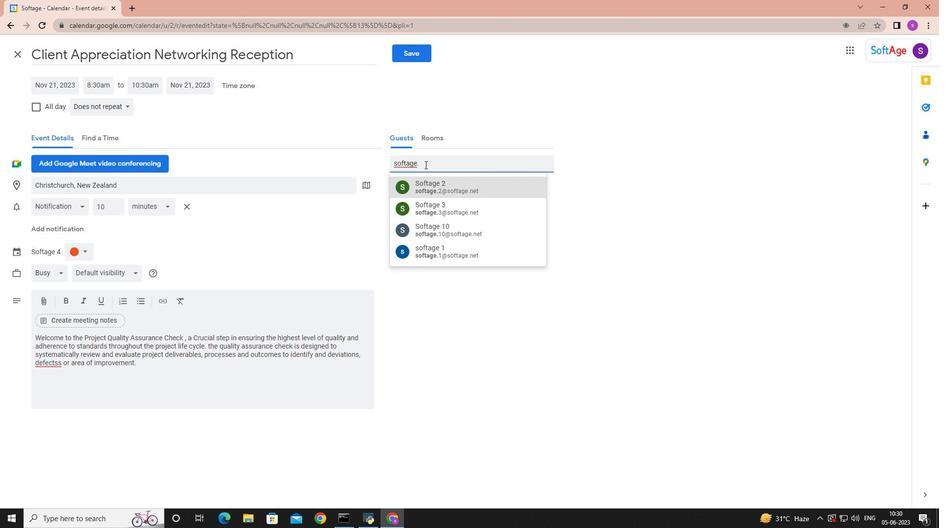 
Action: Mouse moved to (436, 183)
Screenshot: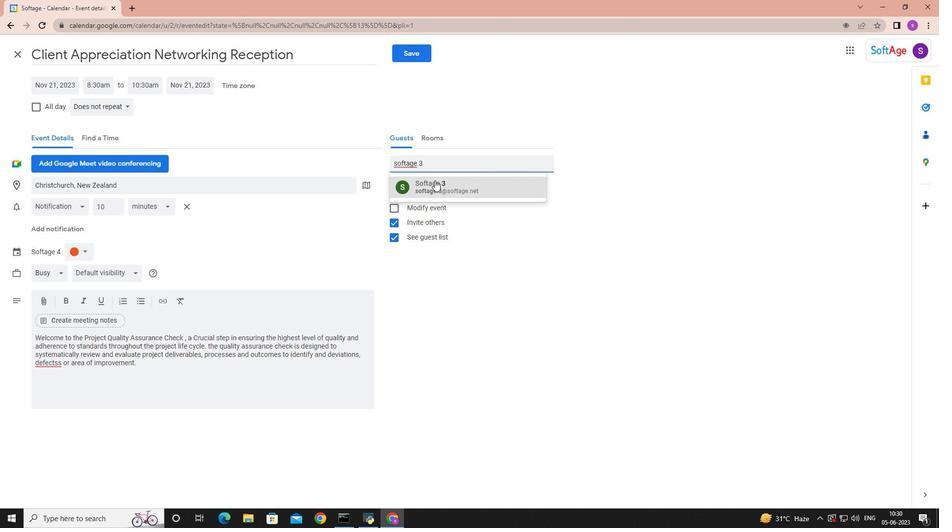 
Action: Mouse pressed left at (436, 183)
Screenshot: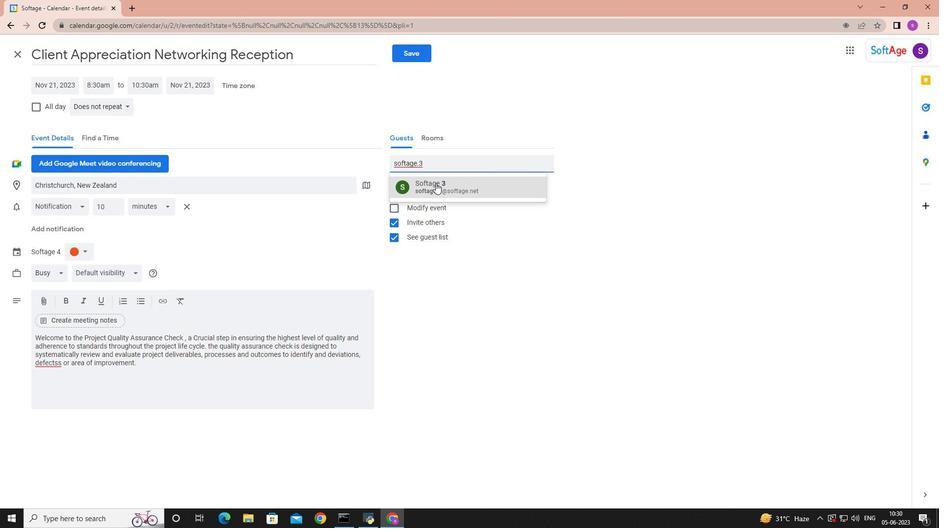 
Action: Key pressed softage.5
Screenshot: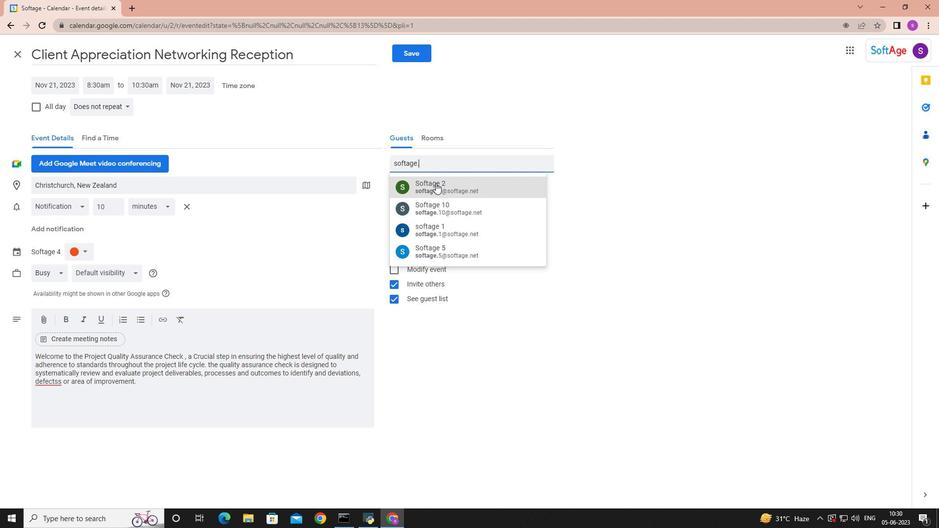 
Action: Mouse pressed left at (436, 183)
Screenshot: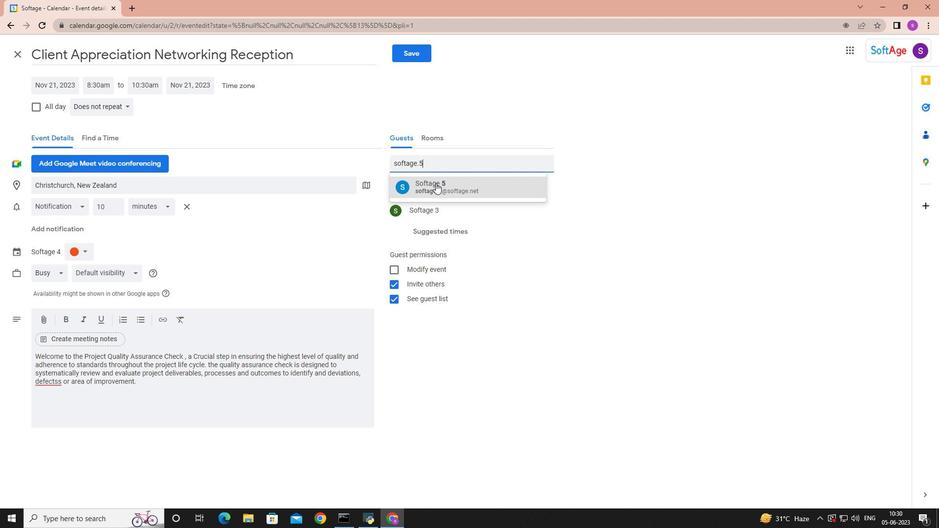 
Action: Mouse moved to (128, 102)
Screenshot: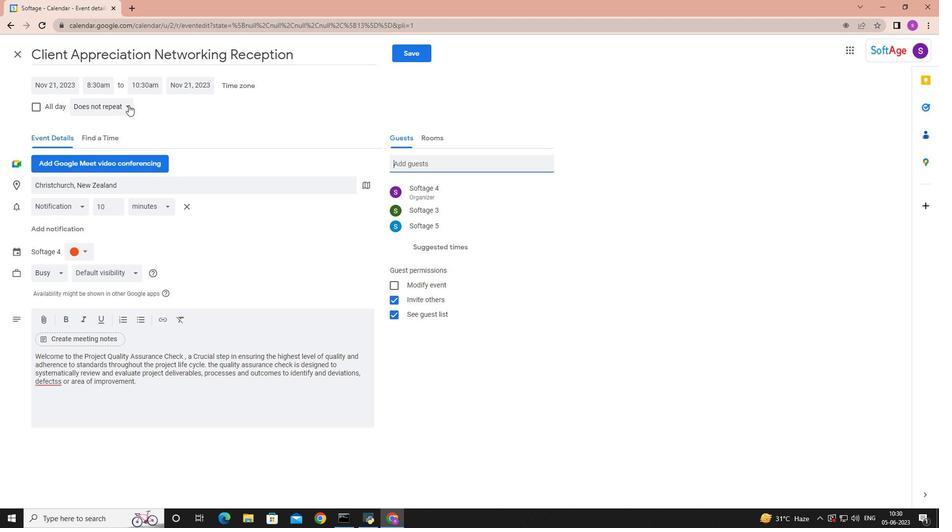 
Action: Mouse pressed left at (128, 102)
Screenshot: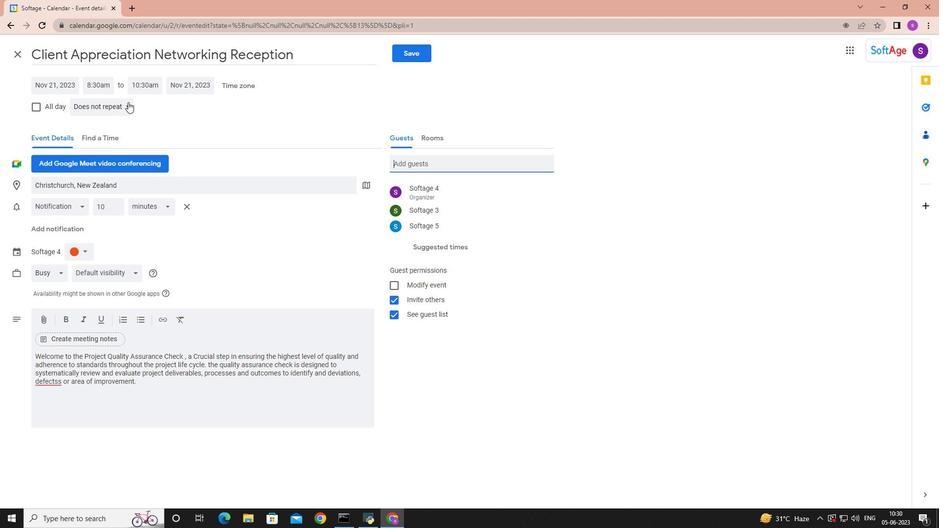 
Action: Mouse moved to (122, 106)
Screenshot: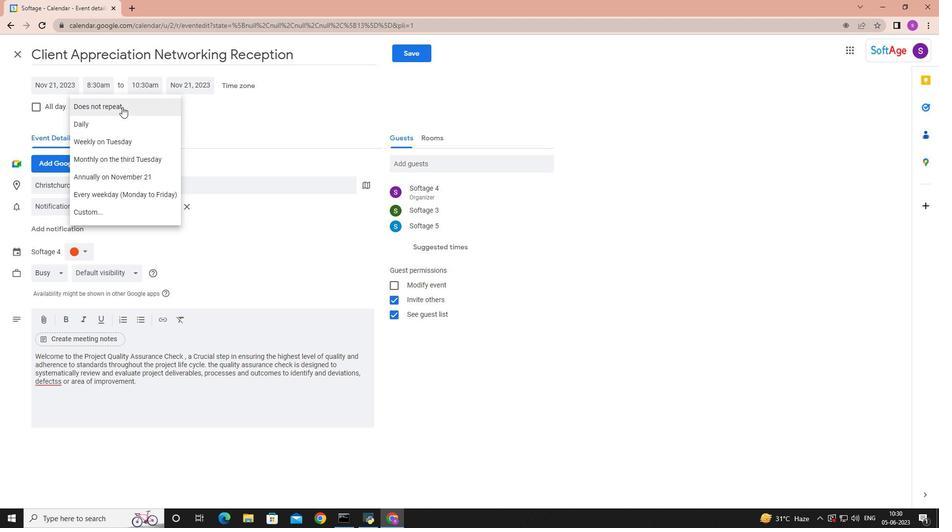 
Action: Mouse pressed left at (122, 106)
Screenshot: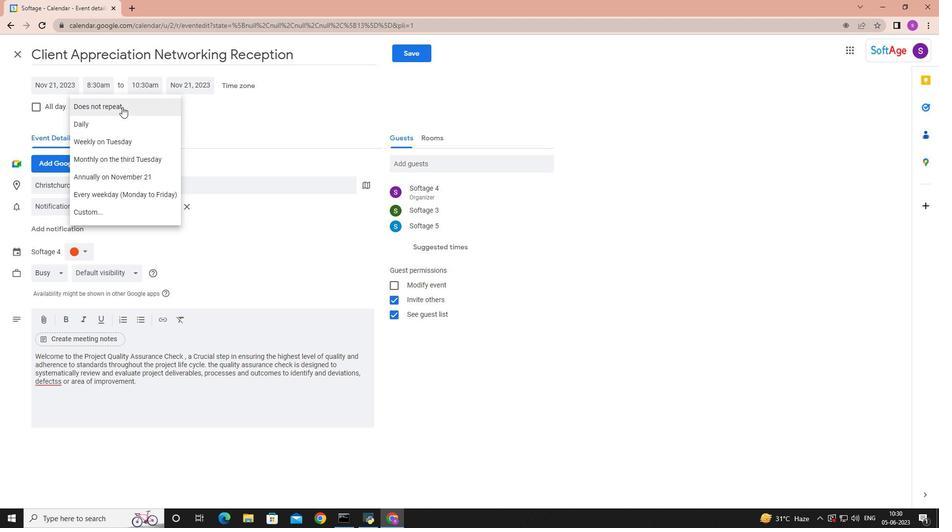 
Action: Mouse moved to (417, 50)
Screenshot: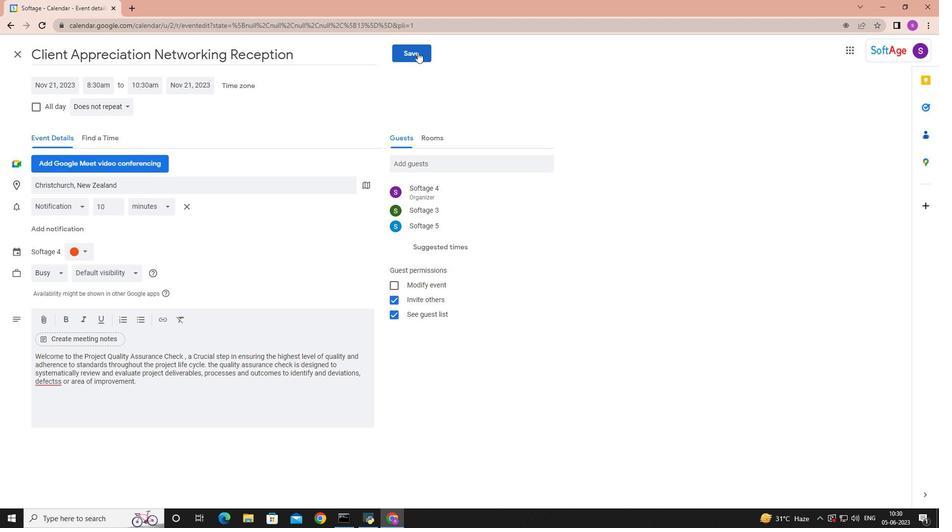 
Action: Mouse pressed left at (417, 50)
Screenshot: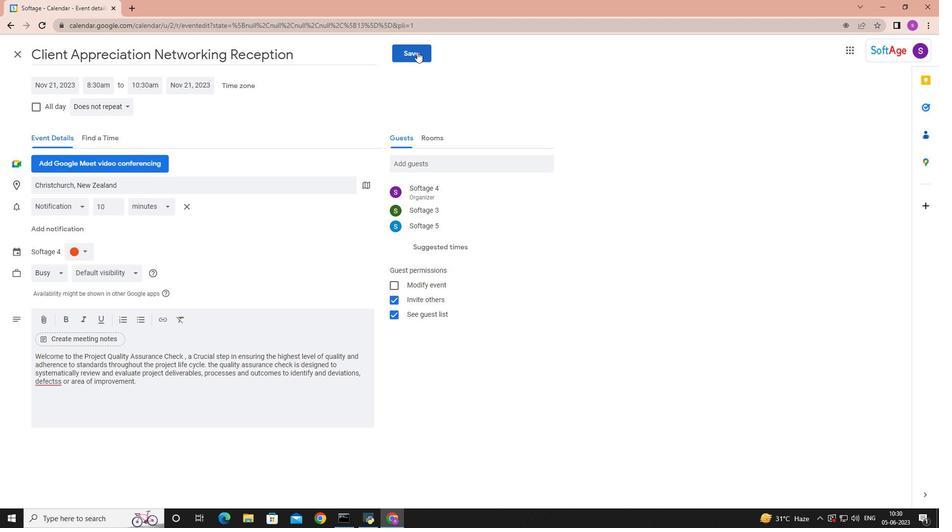 
Action: Mouse moved to (568, 292)
Screenshot: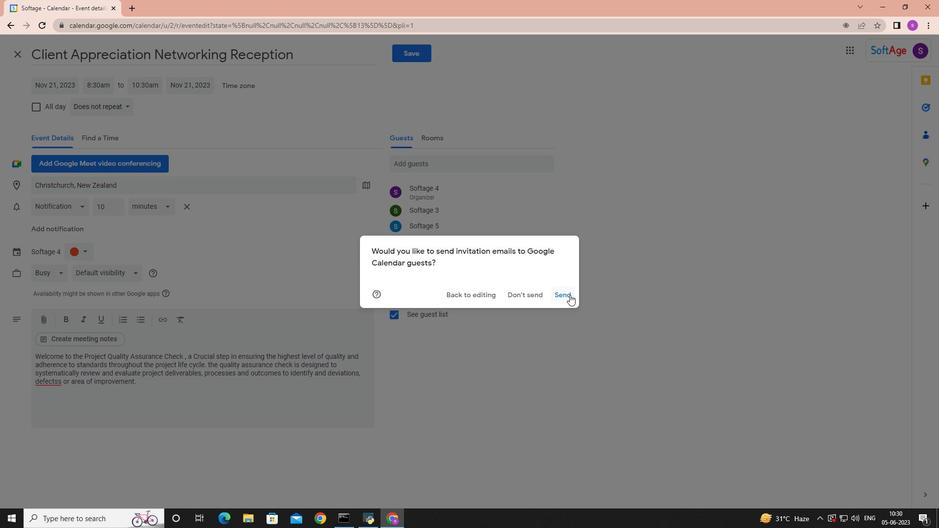 
Action: Mouse pressed left at (568, 292)
Screenshot: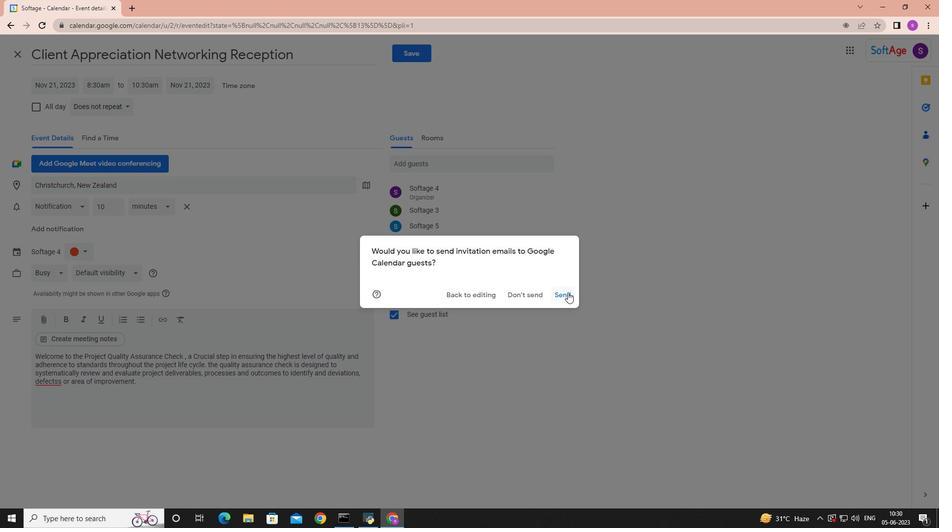 
Action: Mouse moved to (567, 292)
Screenshot: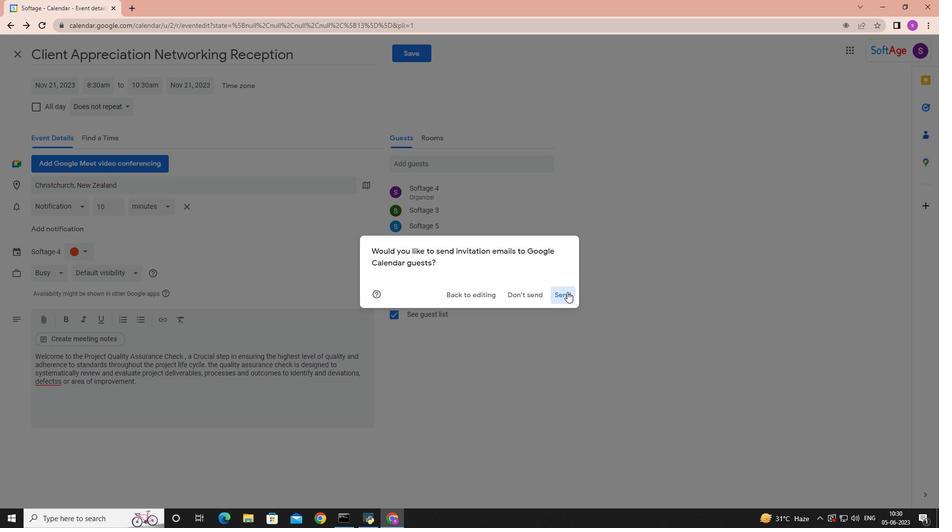 
